Task: Change  the formatting of the data to Which is  Less than 5, In conditional formating, put the option 'Green Fill with Dark Green Text. . 'add another formatting option Format As Table, insert the option Orange Table style Medium 3 In the sheet   Synergy Sales templetes   book
Action: Mouse moved to (283, 131)
Screenshot: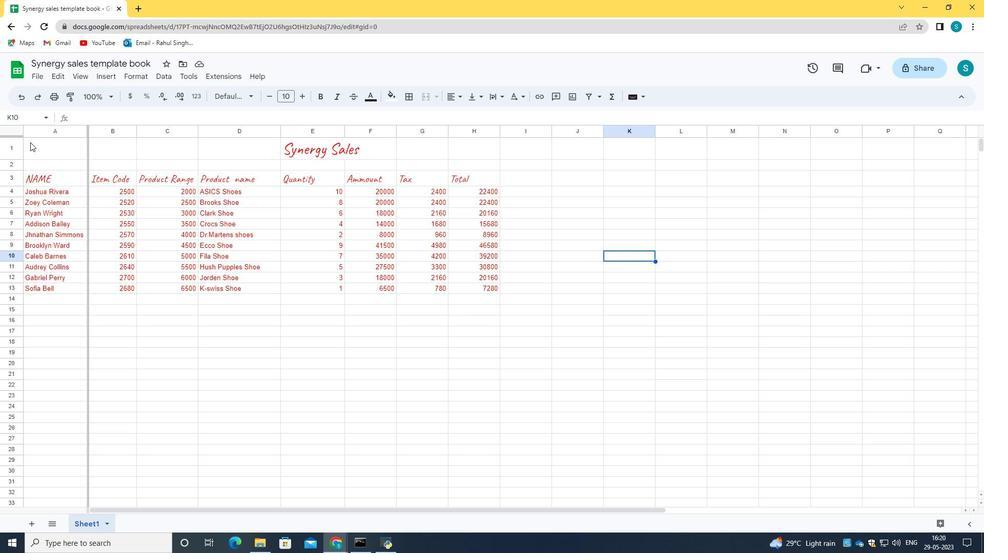 
Action: Mouse pressed left at (283, 131)
Screenshot: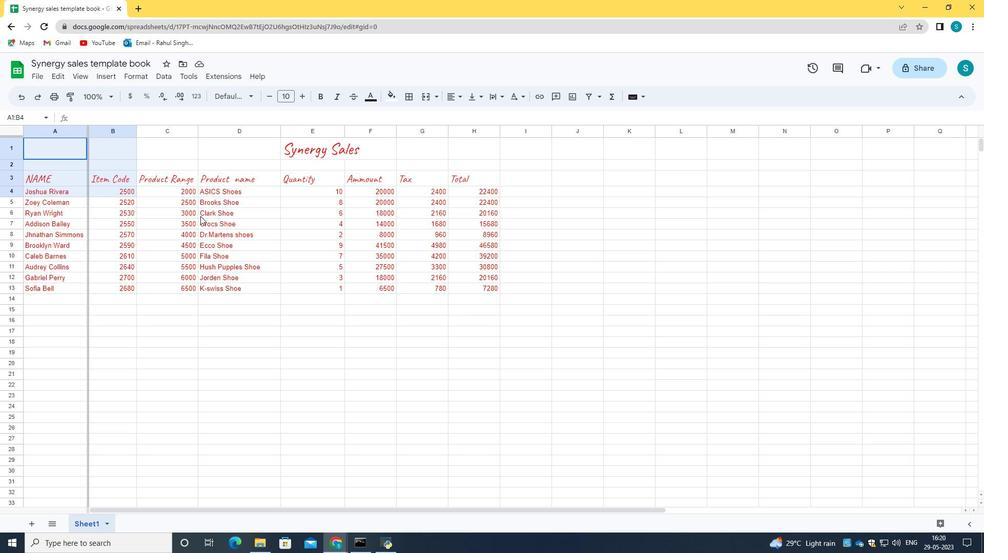 
Action: Mouse moved to (409, 151)
Screenshot: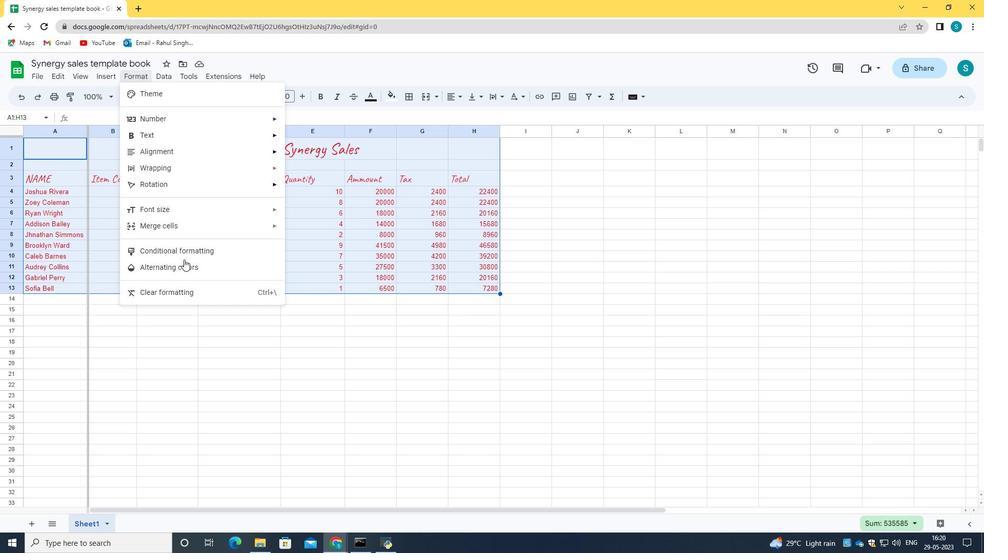 
Action: Mouse pressed left at (409, 151)
Screenshot: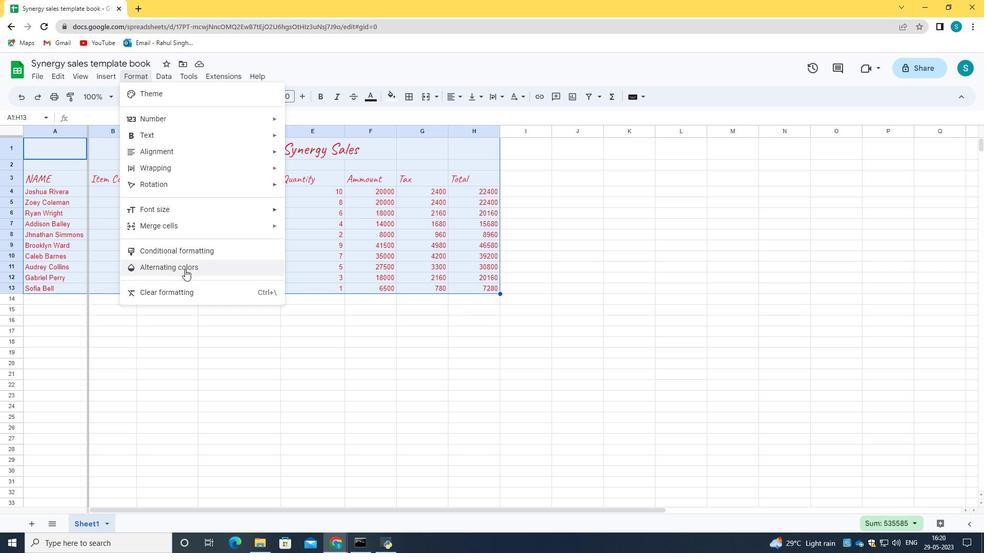 
Action: Mouse moved to (448, 153)
Screenshot: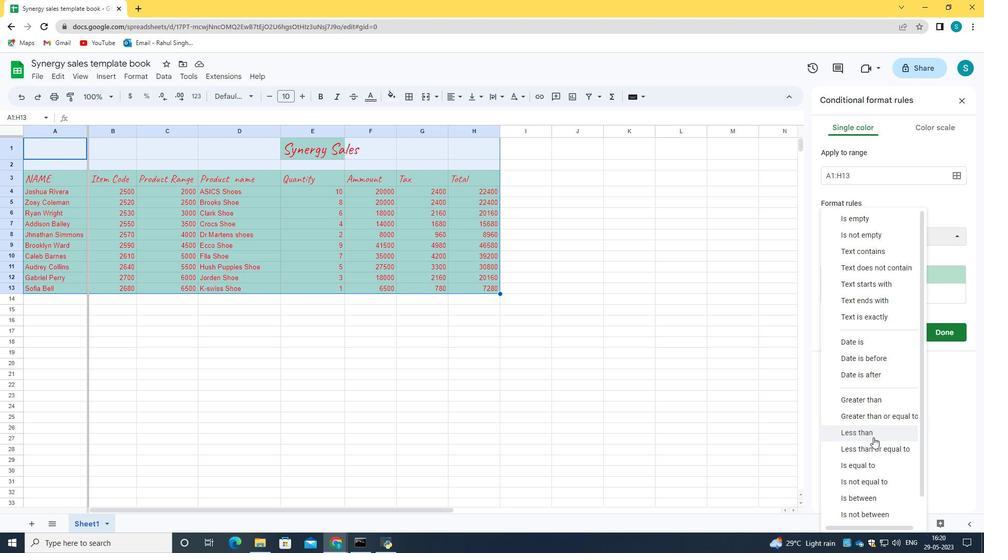 
Action: Mouse pressed left at (448, 153)
Screenshot: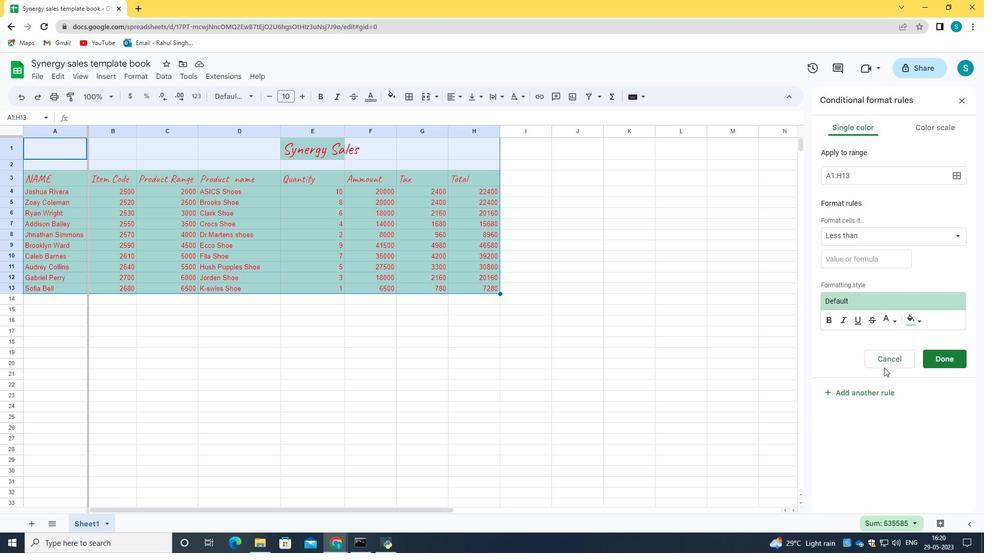 
Action: Mouse moved to (405, 157)
Screenshot: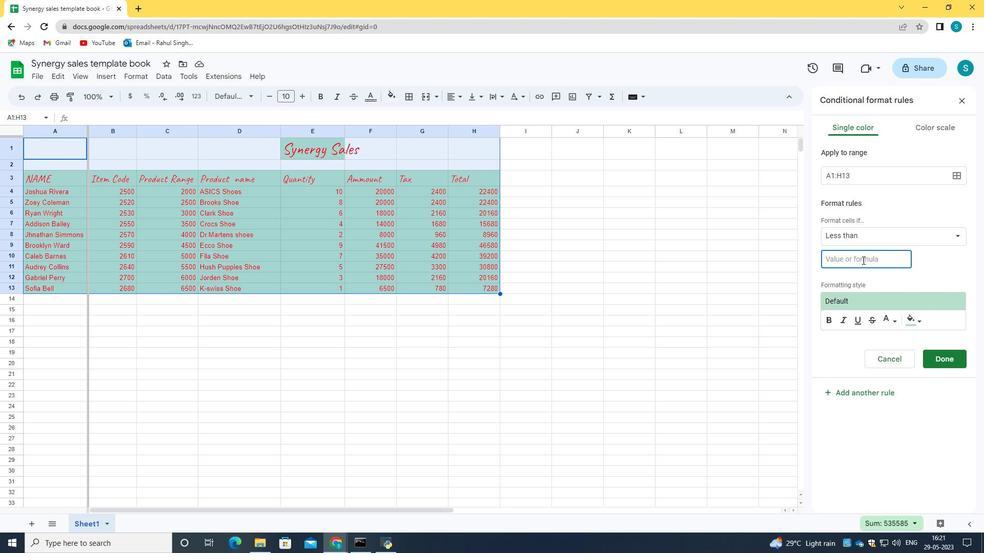 
Action: Mouse pressed left at (405, 157)
Screenshot: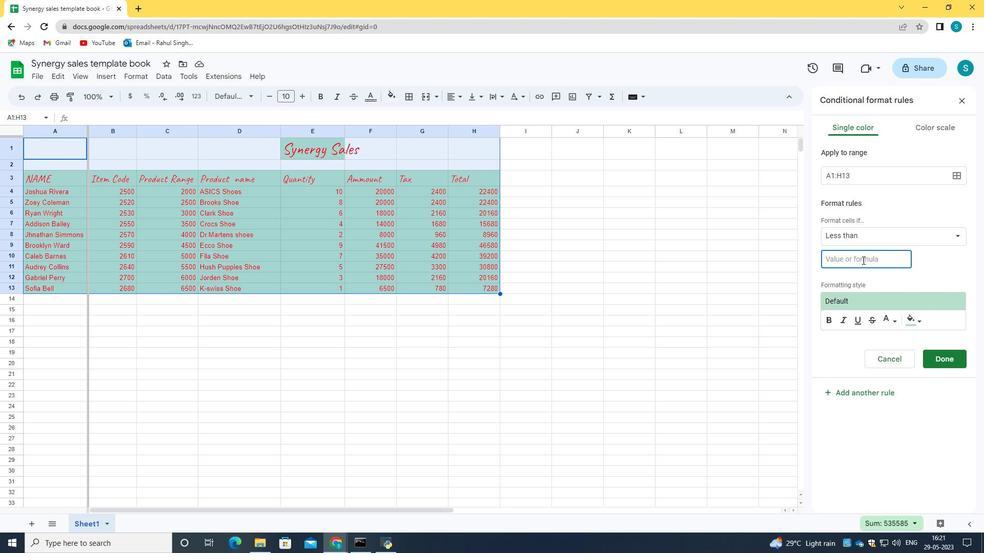 
Action: Mouse moved to (41, 95)
Screenshot: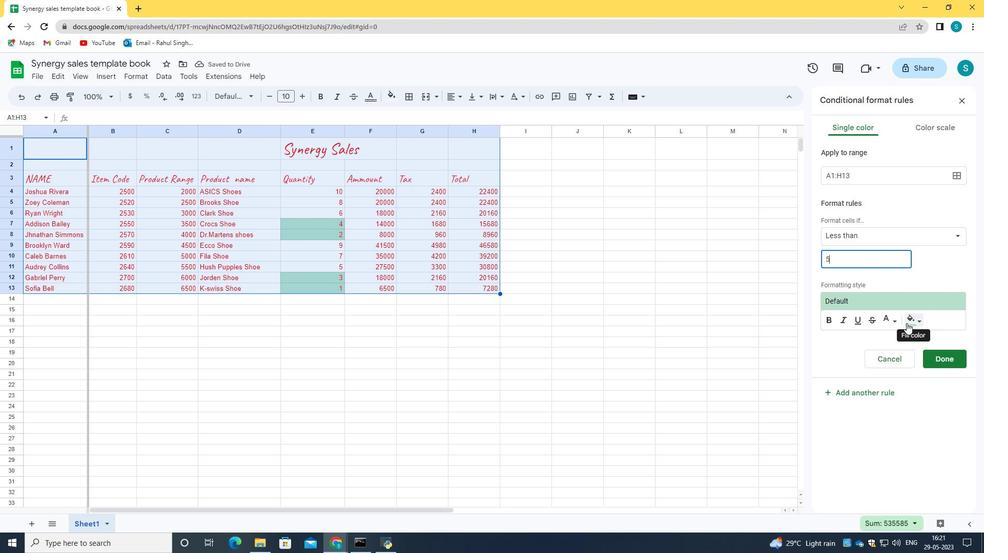 
Action: Mouse pressed left at (41, 95)
Screenshot: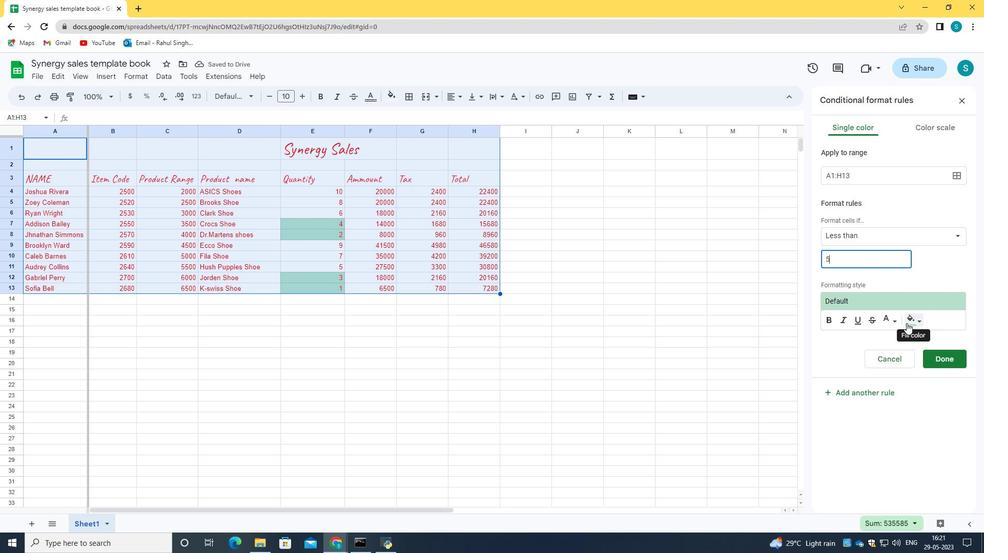 
Action: Mouse pressed left at (41, 95)
Screenshot: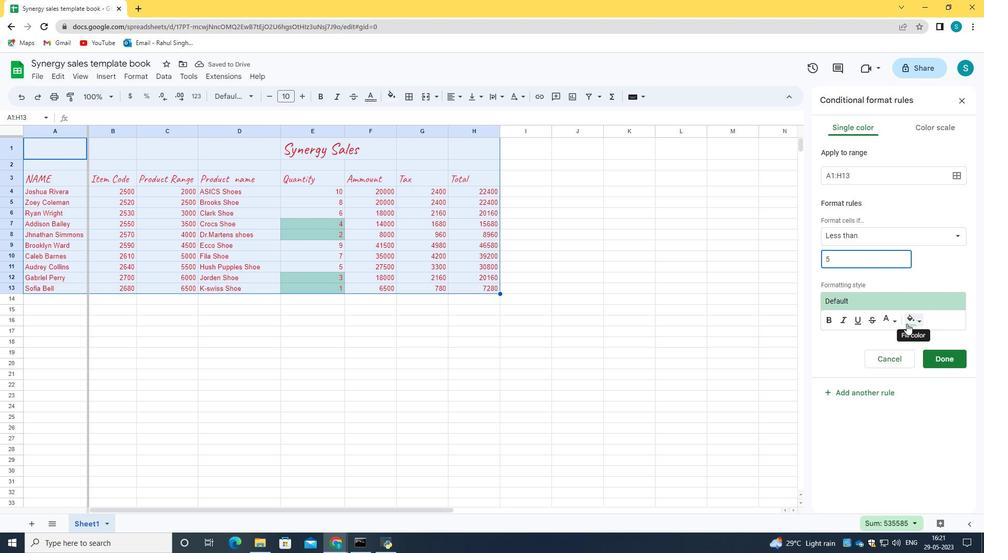 
Action: Mouse pressed left at (41, 95)
Screenshot: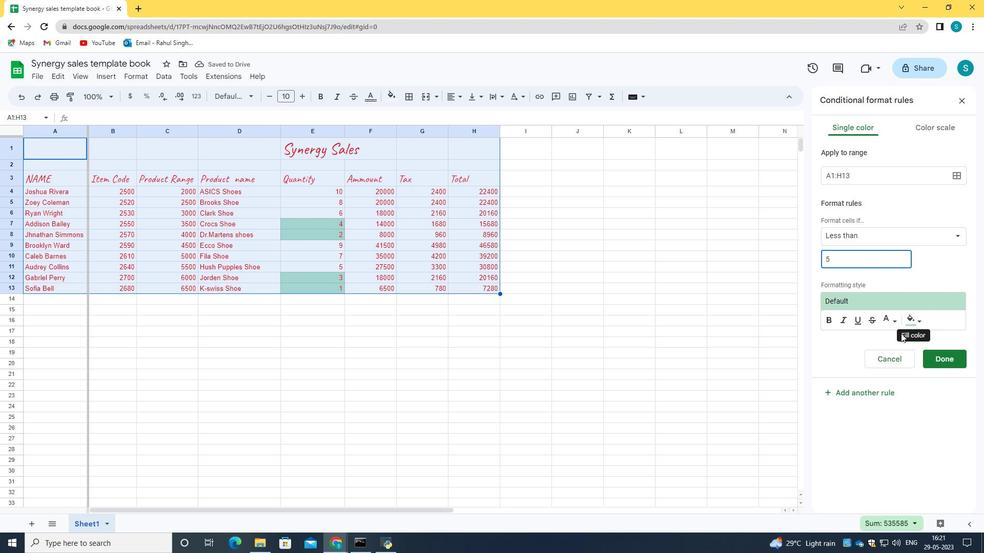 
Action: Mouse pressed left at (41, 95)
Screenshot: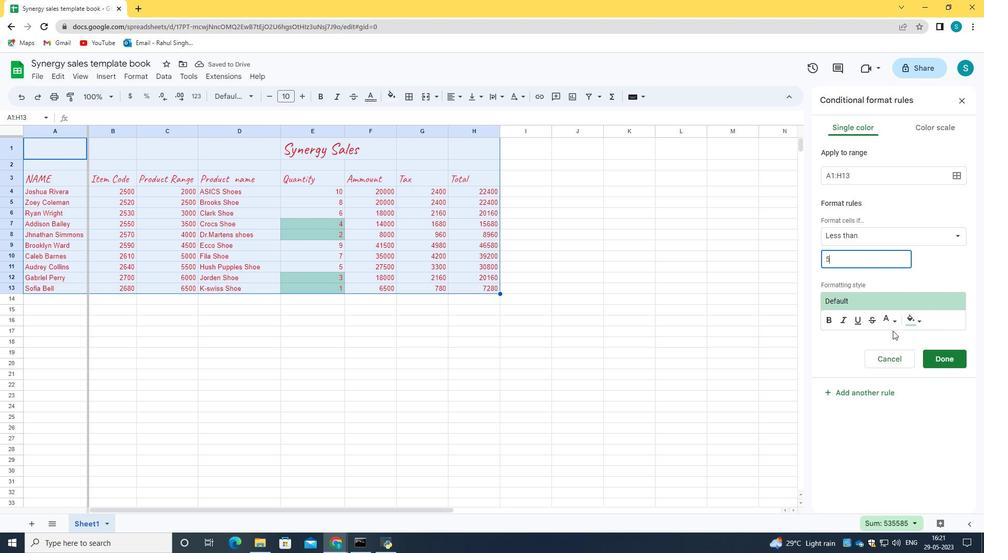 
Action: Mouse pressed left at (41, 95)
Screenshot: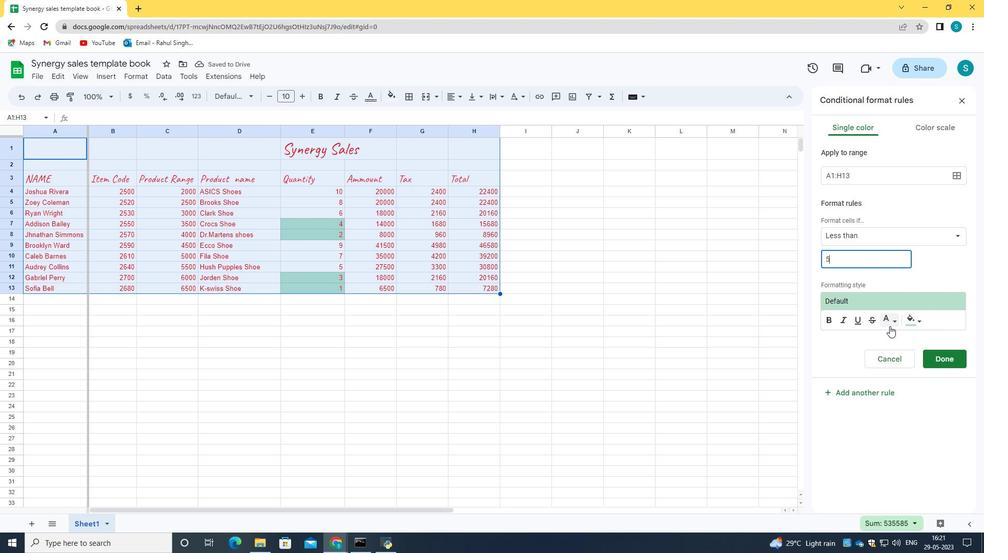 
Action: Mouse pressed left at (41, 95)
Screenshot: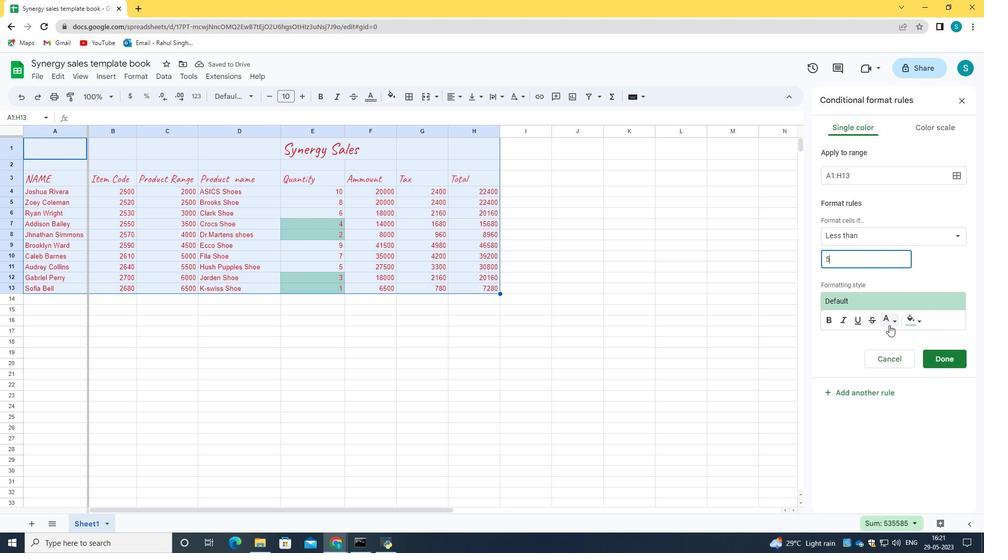 
Action: Mouse moved to (41, 96)
Screenshot: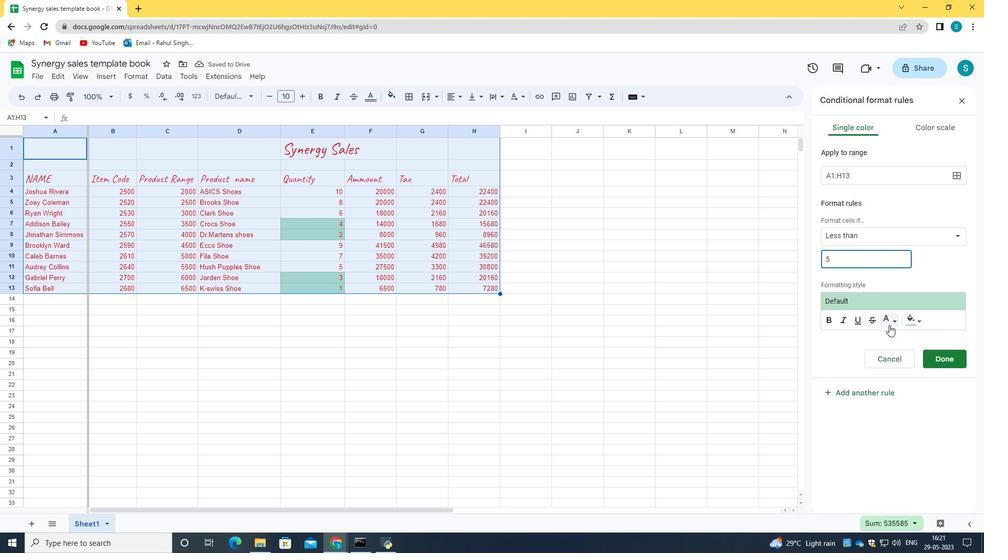 
Action: Mouse pressed left at (41, 96)
Screenshot: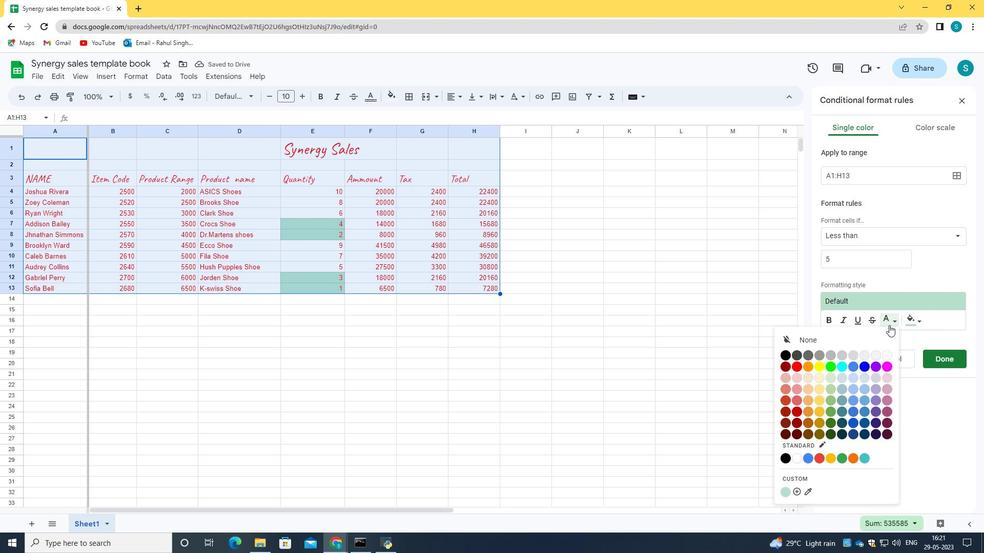 
Action: Mouse pressed left at (41, 96)
Screenshot: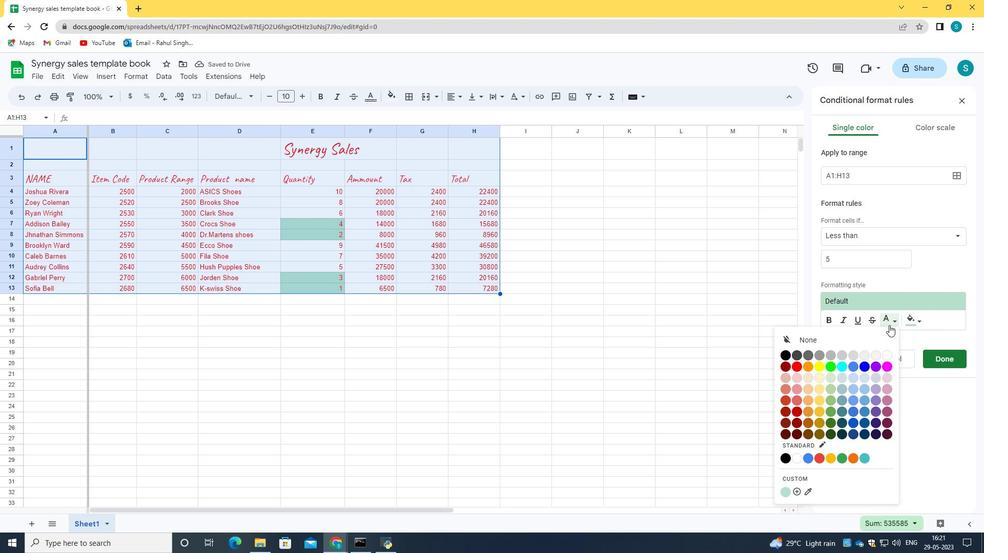 
Action: Mouse pressed left at (41, 96)
Screenshot: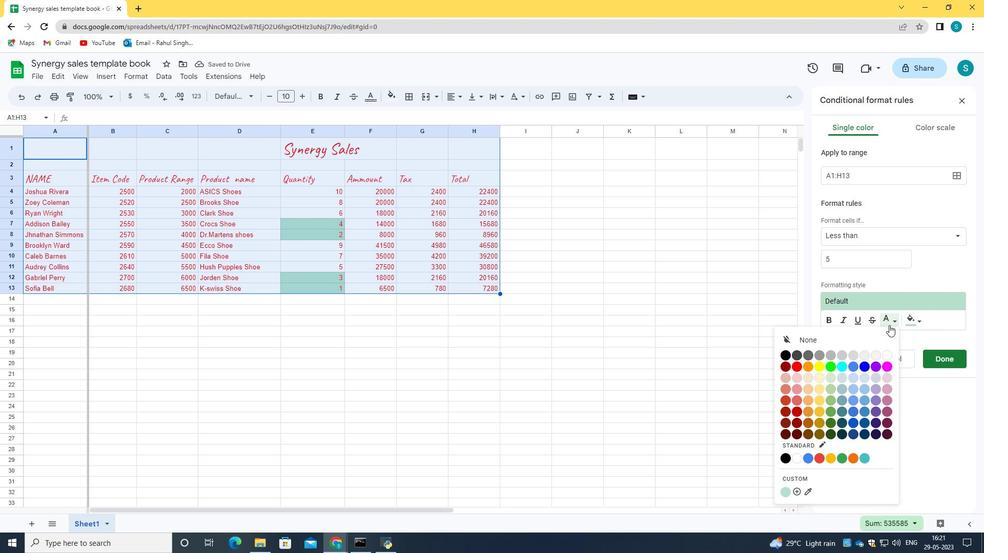
Action: Mouse moved to (41, 101)
Screenshot: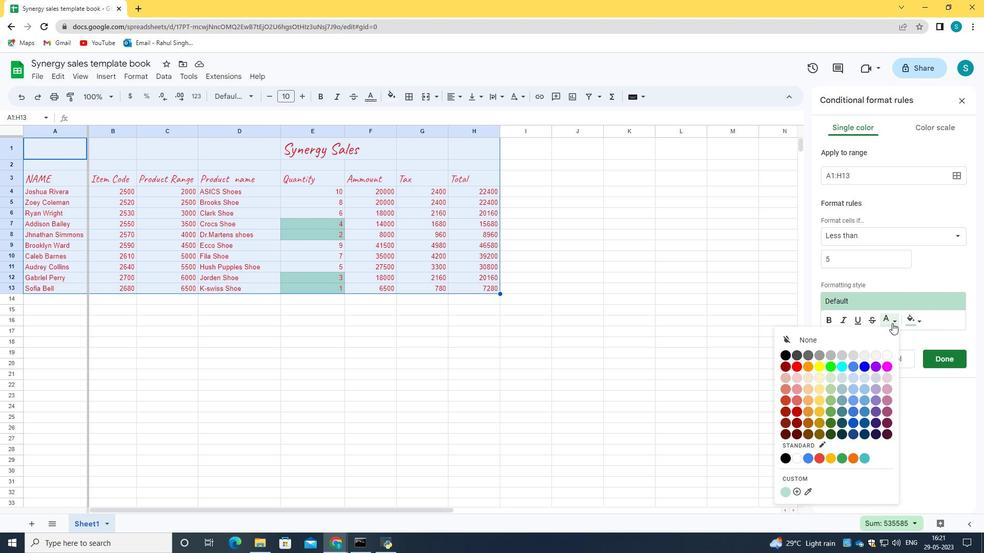 
Action: Mouse pressed left at (41, 101)
Screenshot: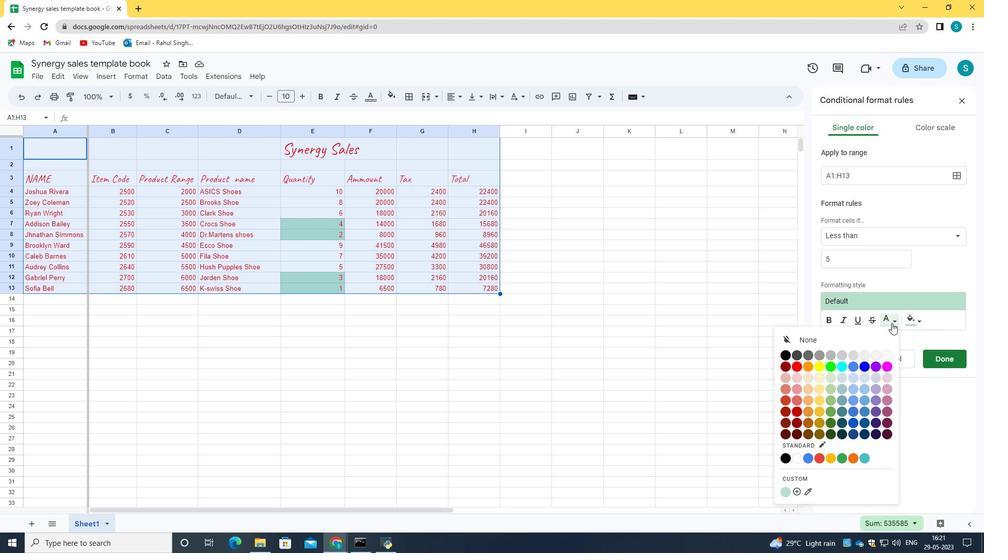 
Action: Mouse pressed left at (41, 101)
Screenshot: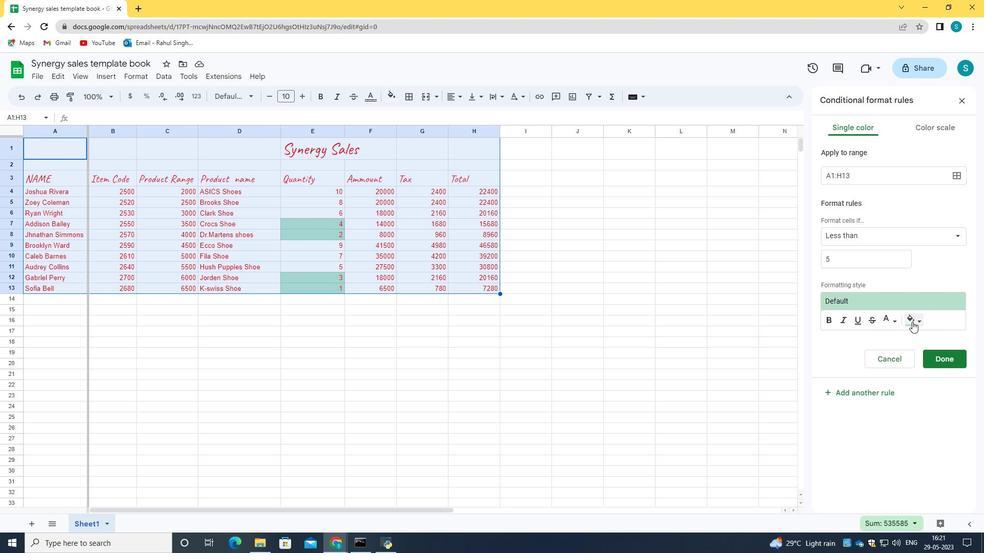 
Action: Mouse pressed left at (41, 101)
Screenshot: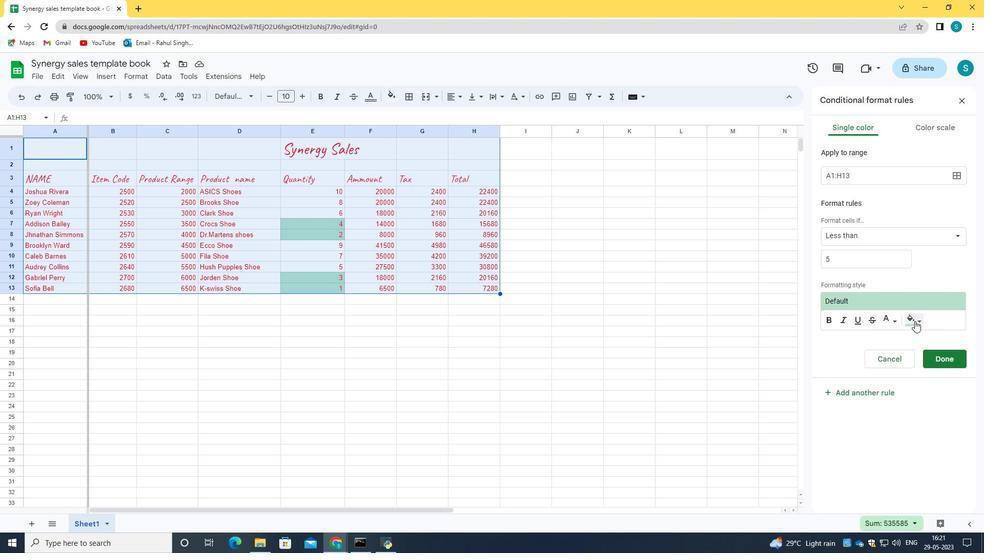 
Action: Mouse moved to (24, 98)
Screenshot: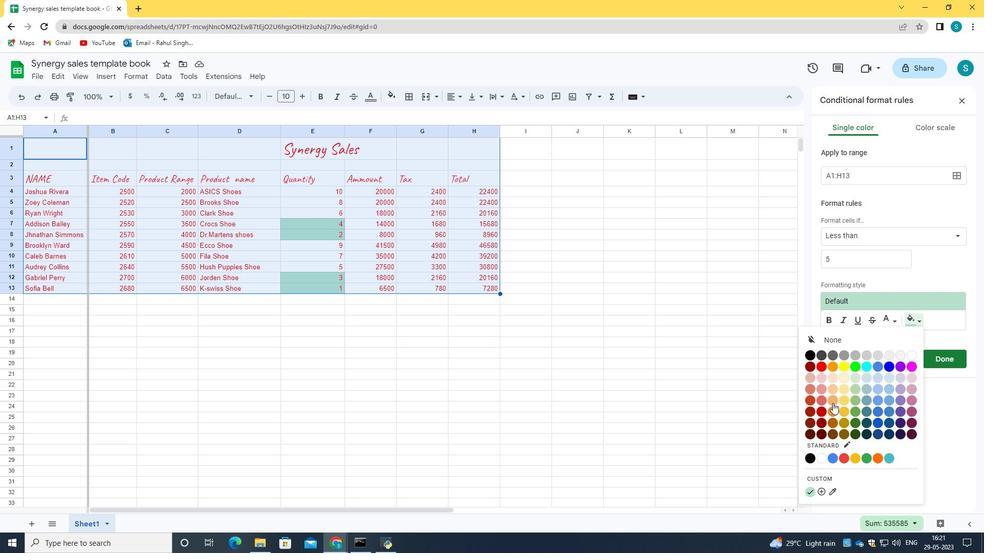 
Action: Mouse pressed left at (24, 98)
Screenshot: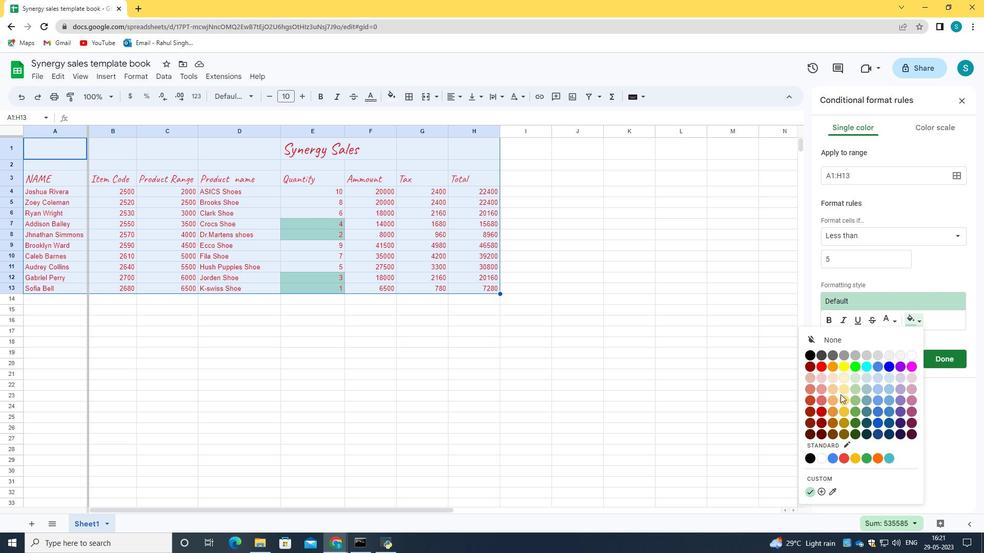 
Action: Mouse moved to (38, 97)
Screenshot: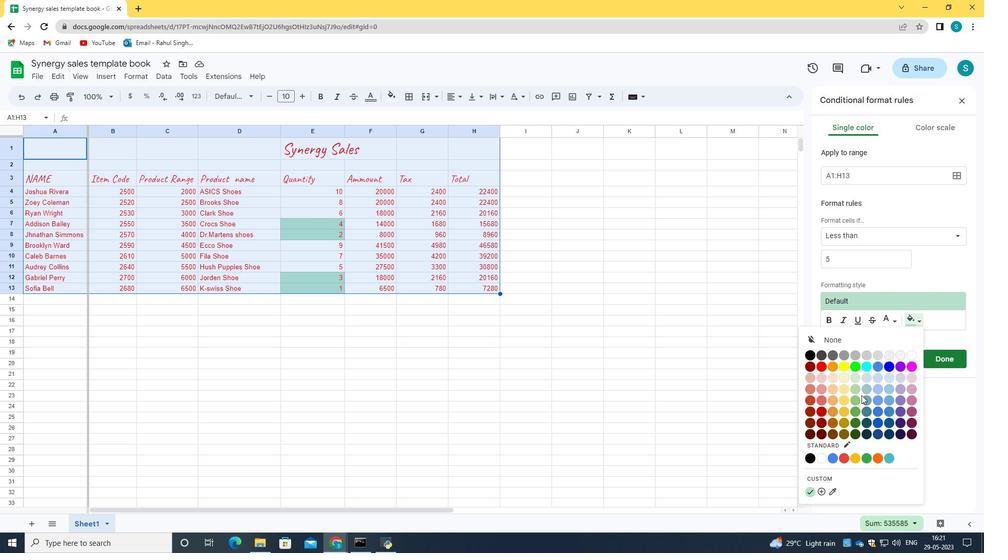 
Action: Mouse pressed left at (38, 97)
Screenshot: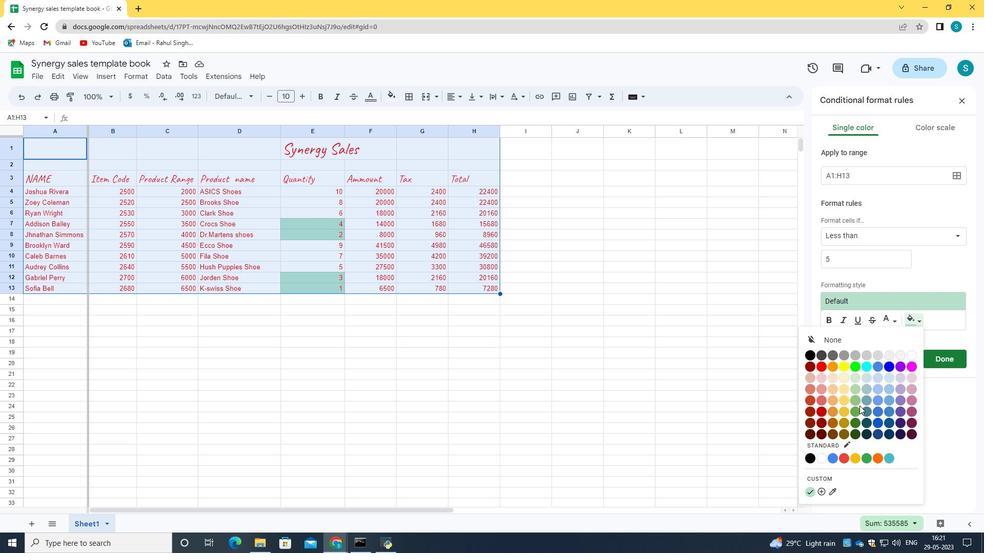 
Action: Mouse moved to (38, 97)
Screenshot: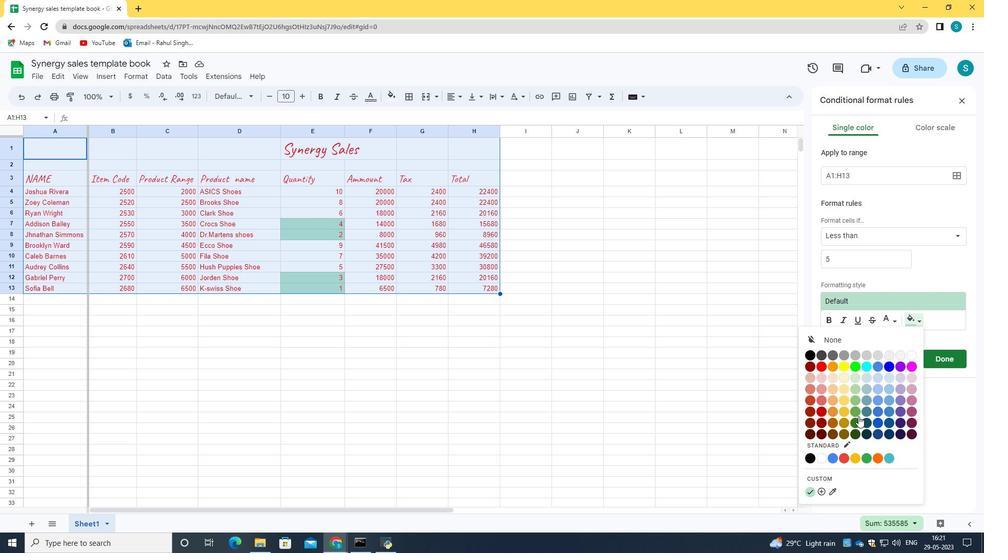 
Action: Mouse pressed left at (38, 97)
Screenshot: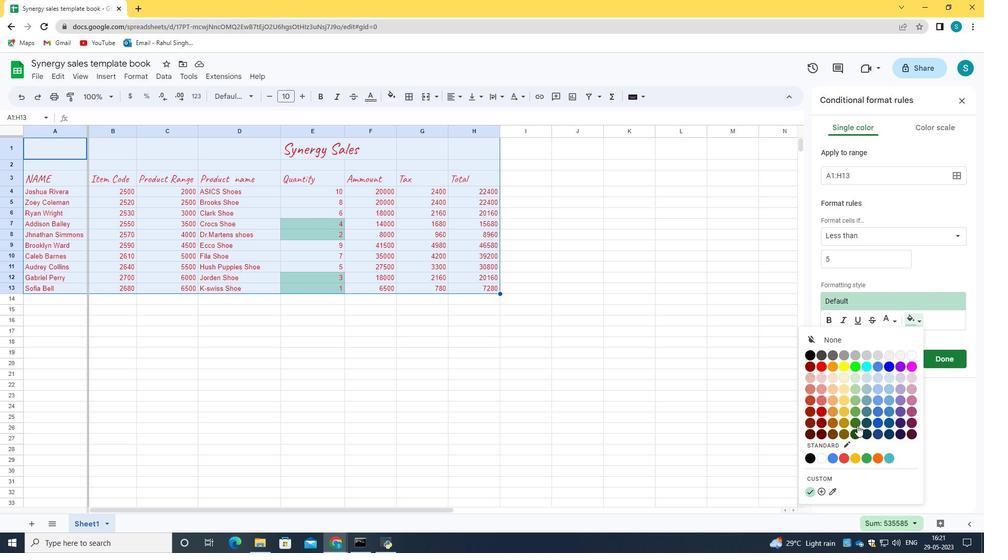 
Action: Mouse pressed left at (38, 97)
Screenshot: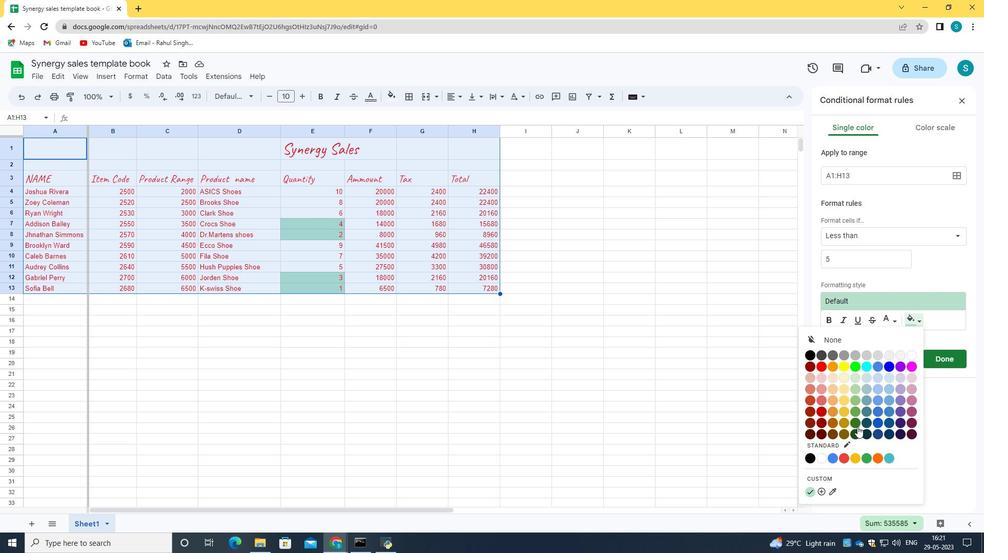 
Action: Mouse pressed left at (38, 97)
Screenshot: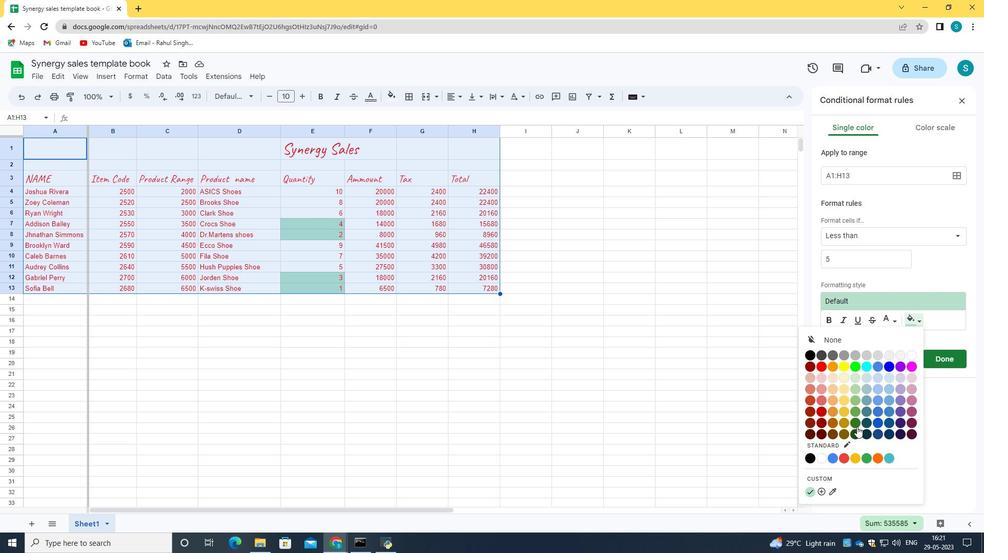 
Action: Mouse pressed left at (38, 97)
Screenshot: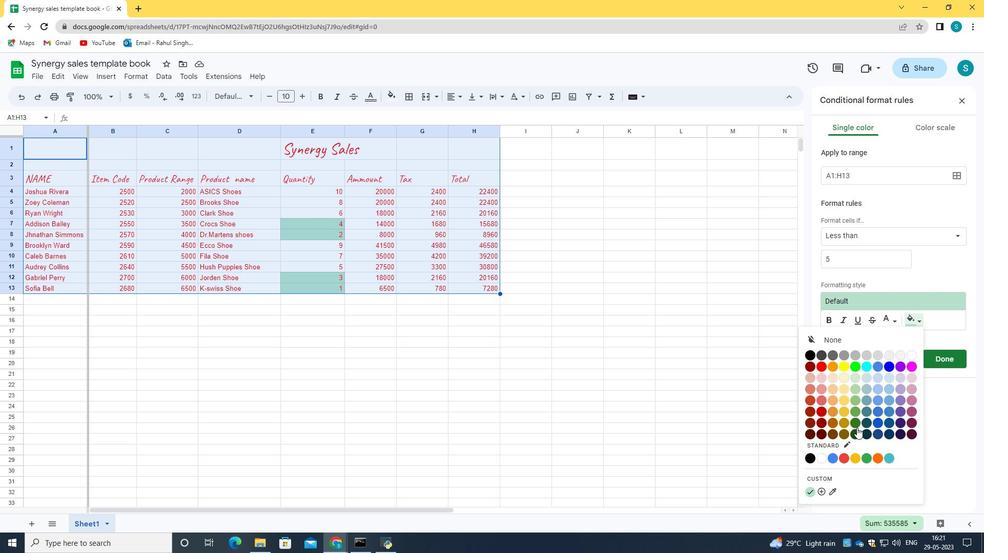 
Action: Mouse pressed left at (38, 97)
Screenshot: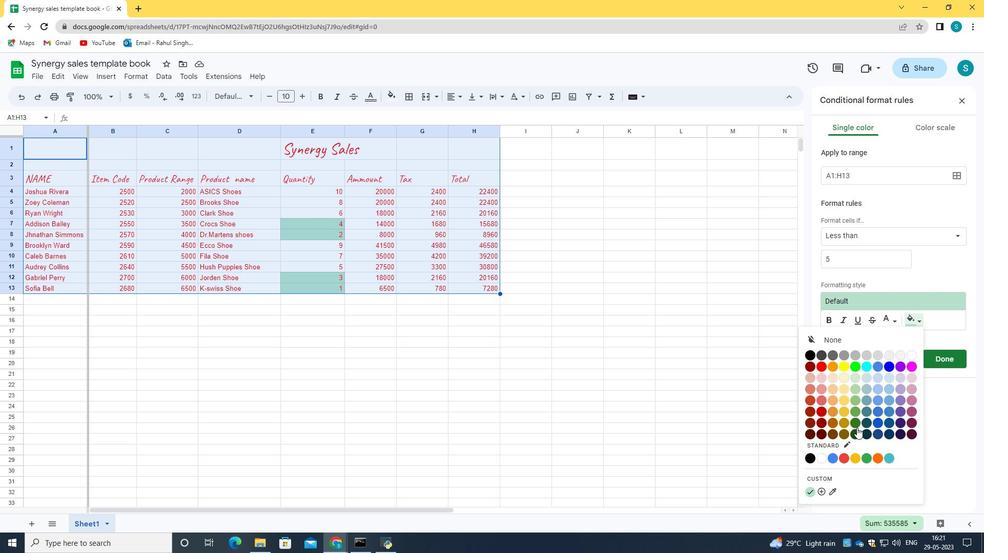 
Action: Mouse pressed left at (38, 97)
Screenshot: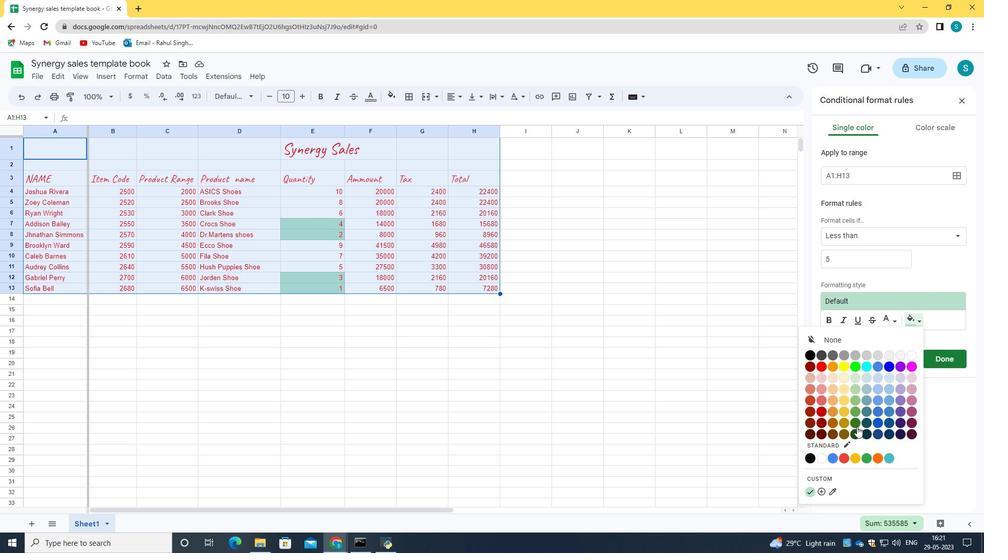 
Action: Mouse pressed left at (38, 97)
Screenshot: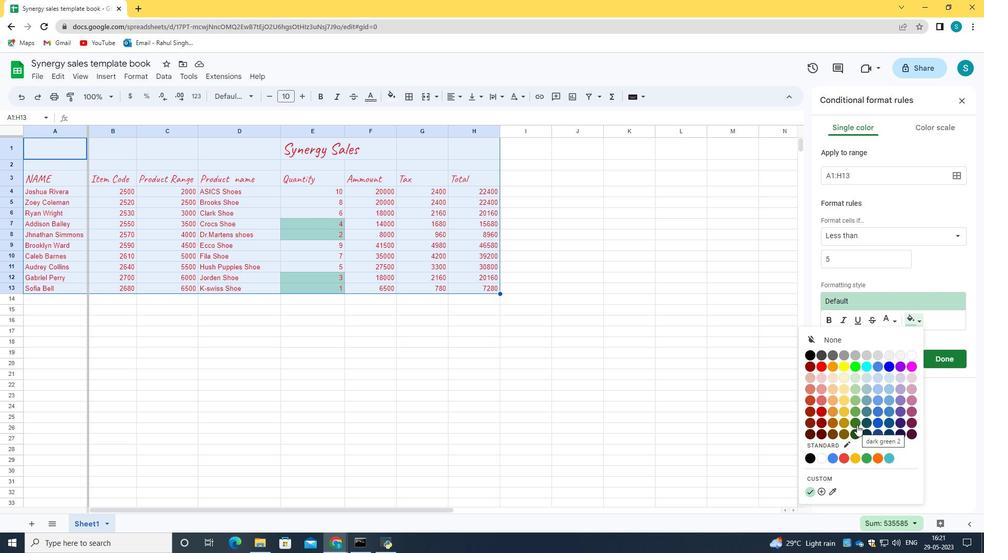 
Action: Mouse moved to (344, 211)
Screenshot: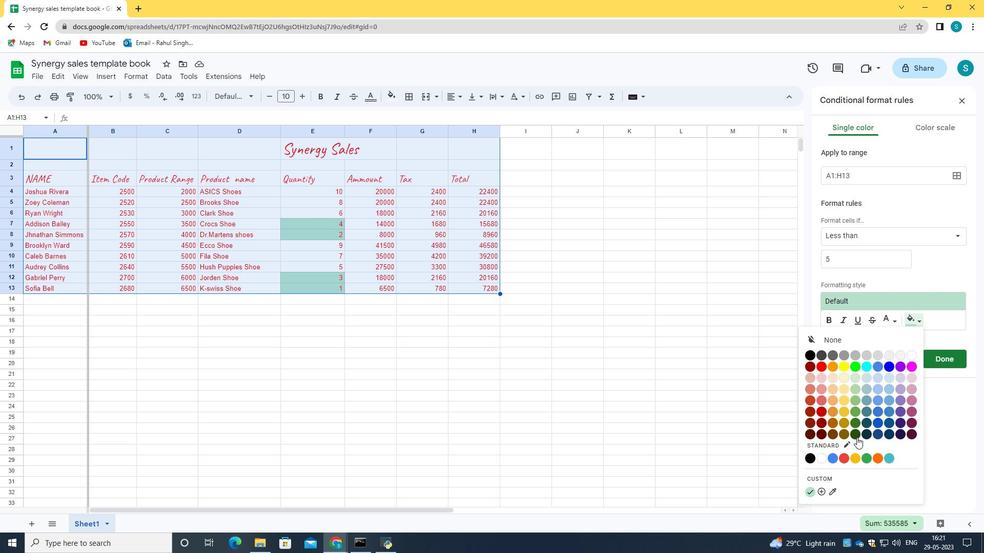 
Action: Mouse pressed left at (344, 211)
Screenshot: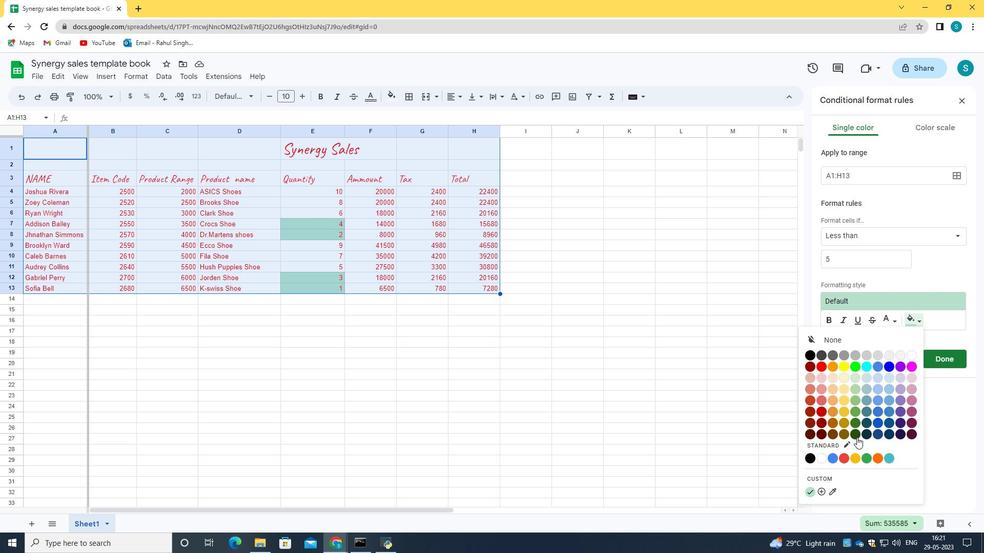 
Action: Mouse moved to (39, 100)
Screenshot: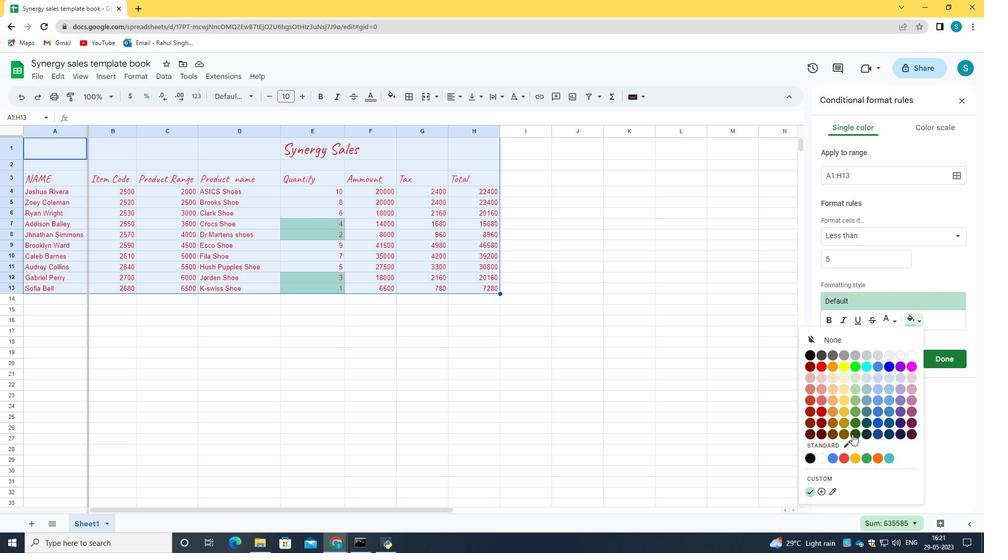 
Action: Mouse pressed left at (39, 100)
Screenshot: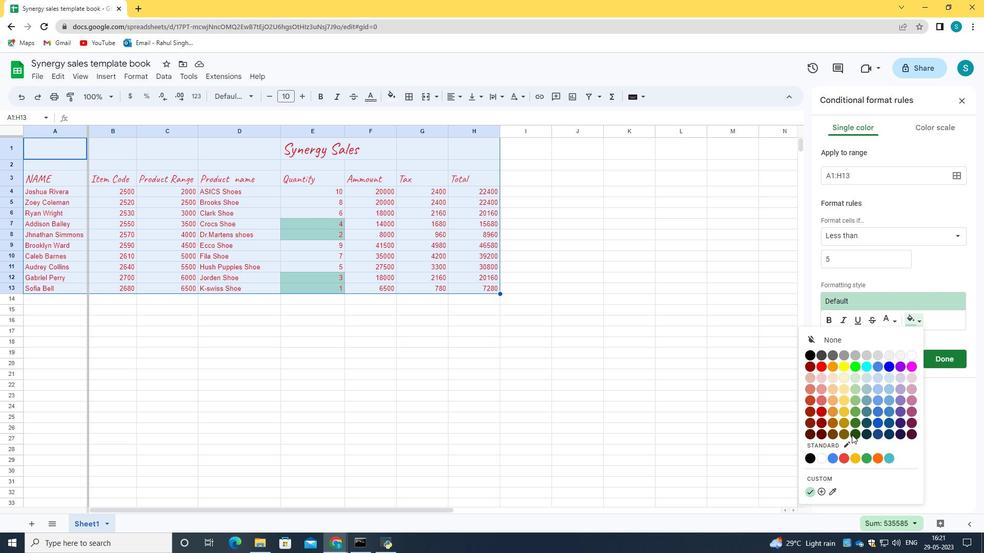 
Action: Mouse pressed left at (39, 100)
Screenshot: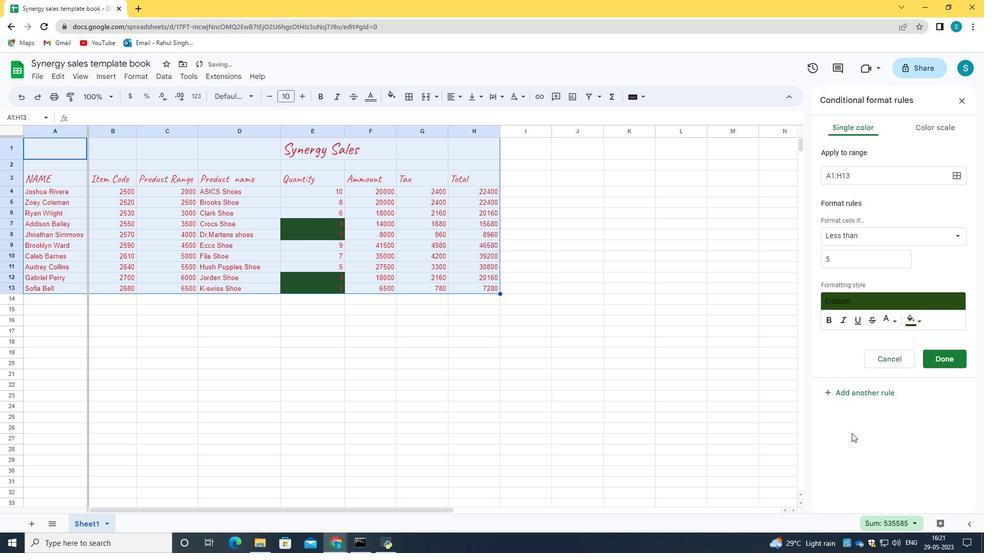 
Action: Mouse moved to (971, 6)
Screenshot: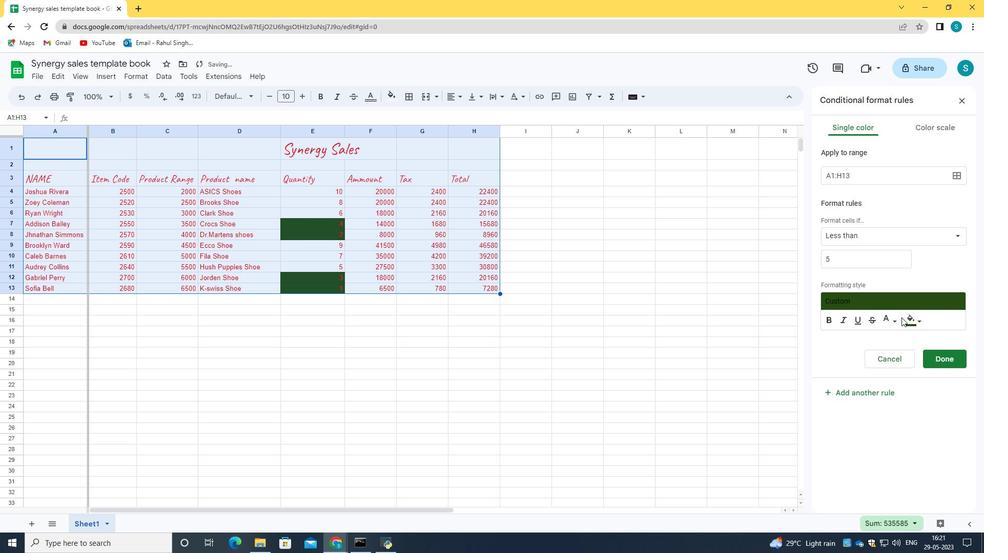 
Action: Mouse pressed left at (971, 6)
Screenshot: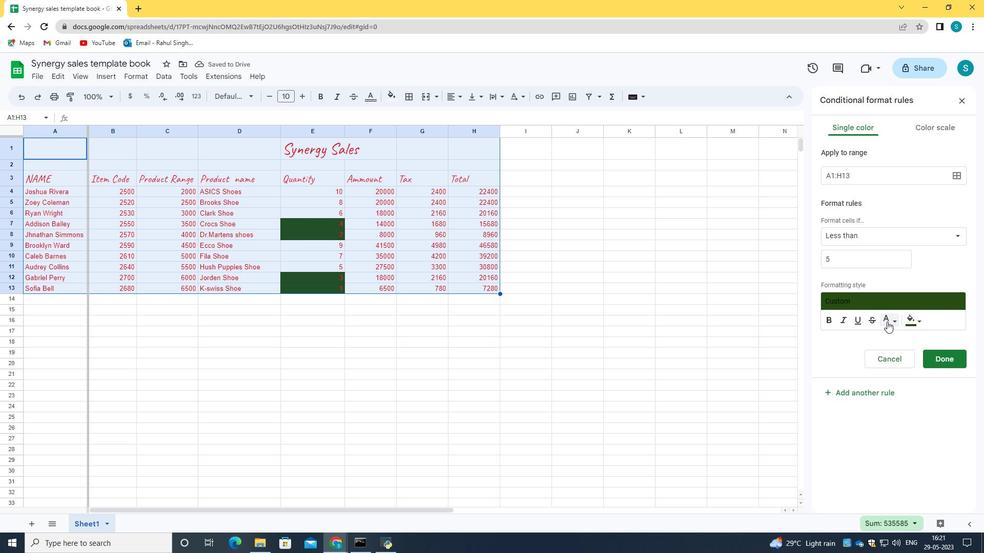 
Action: Mouse moved to (30, 145)
Screenshot: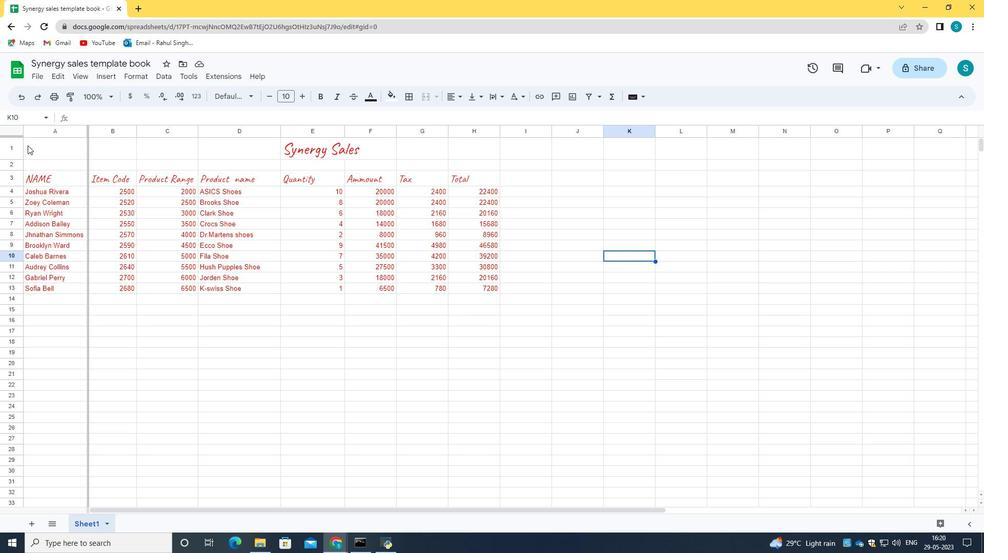 
Action: Mouse pressed left at (30, 145)
Screenshot: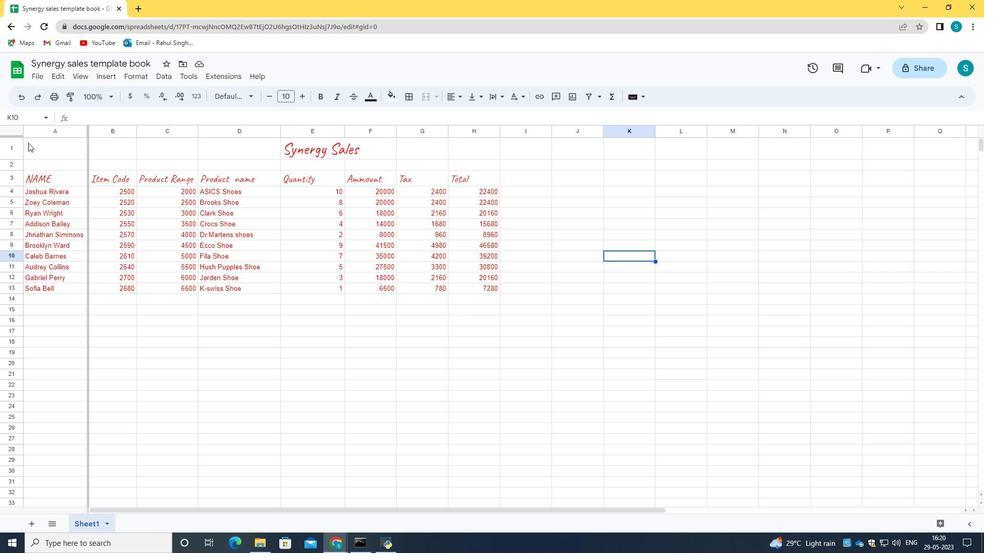 
Action: Mouse moved to (127, 75)
Screenshot: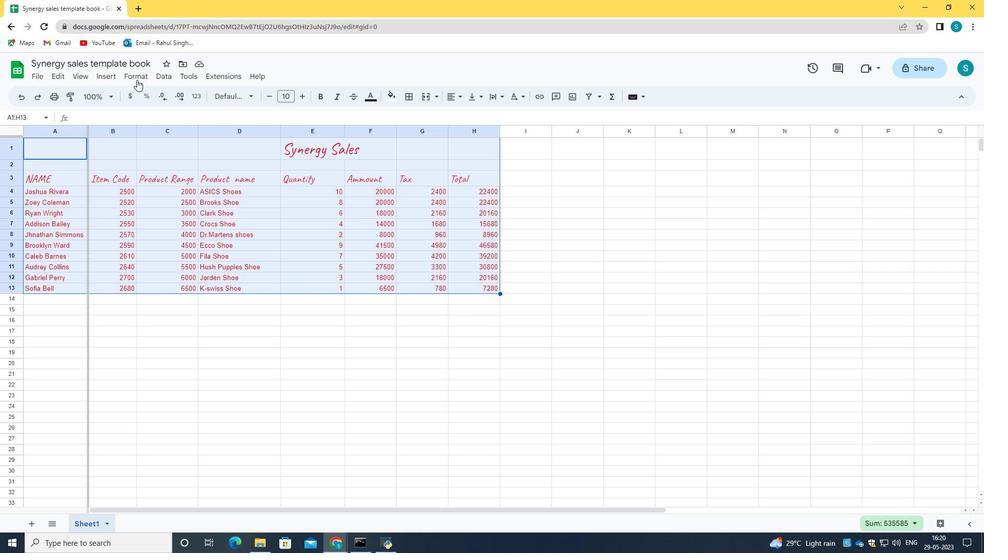 
Action: Mouse pressed left at (127, 75)
Screenshot: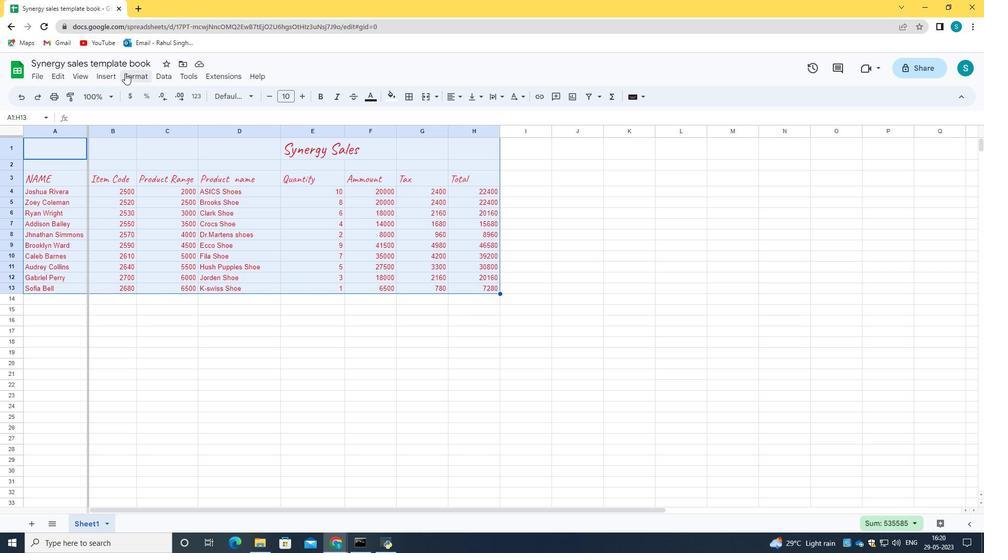 
Action: Mouse moved to (193, 252)
Screenshot: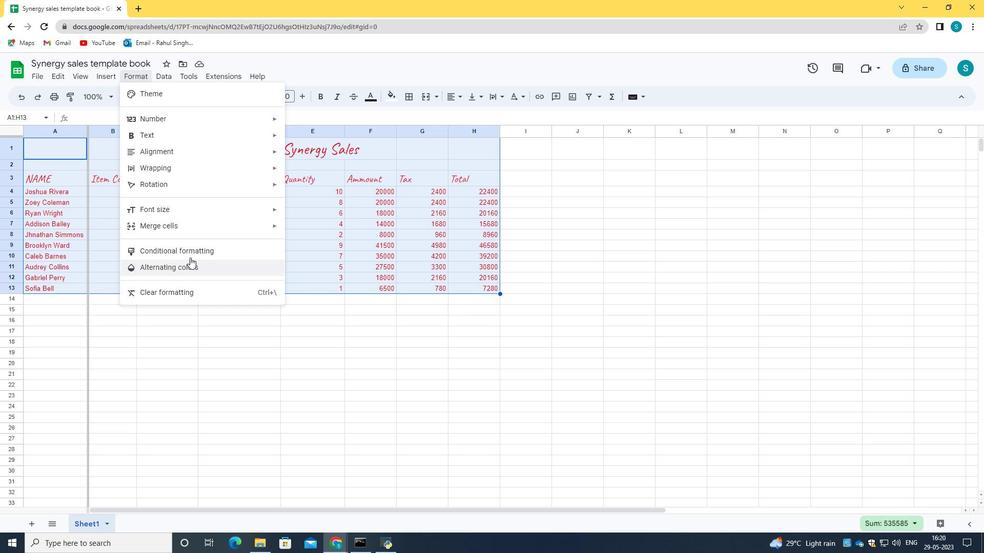 
Action: Mouse pressed left at (193, 252)
Screenshot: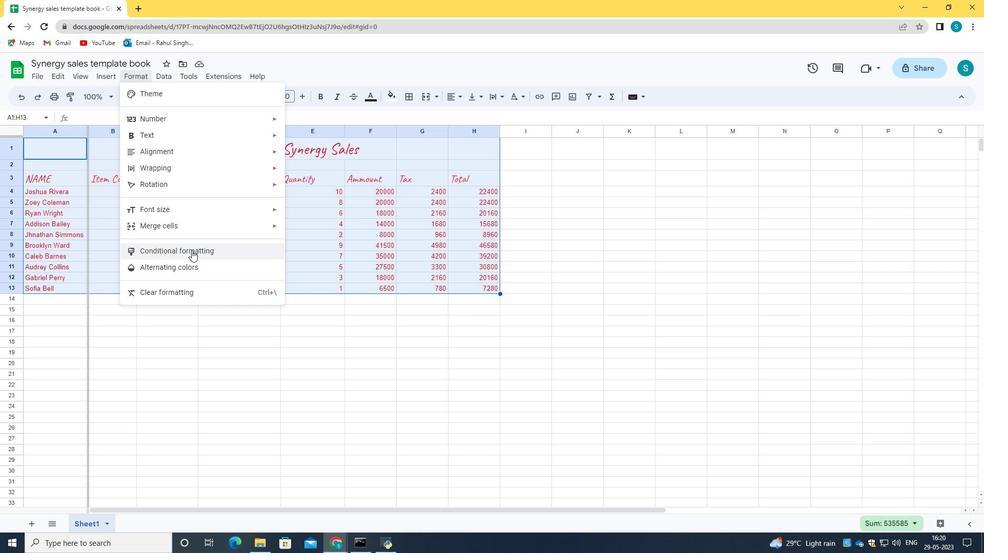 
Action: Mouse moved to (879, 242)
Screenshot: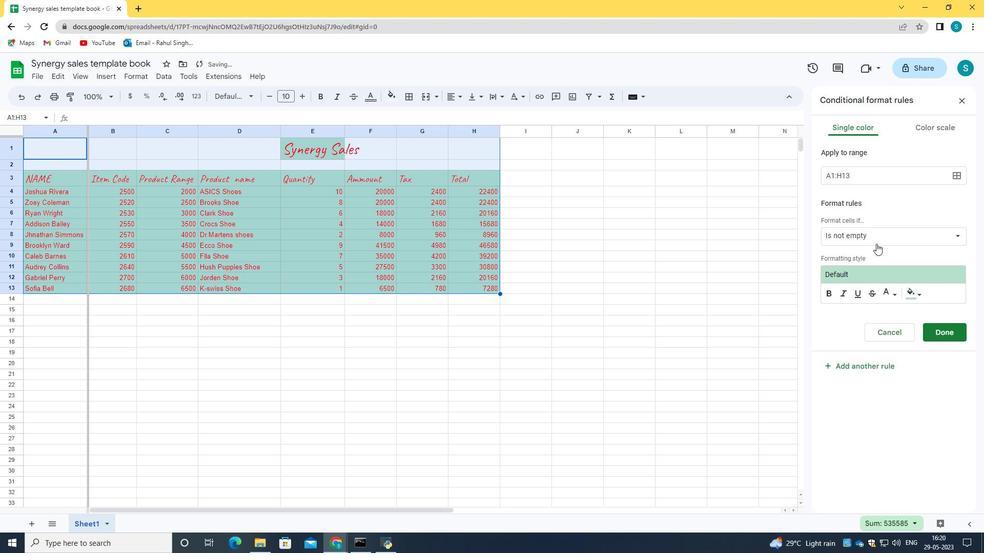 
Action: Mouse pressed left at (879, 242)
Screenshot: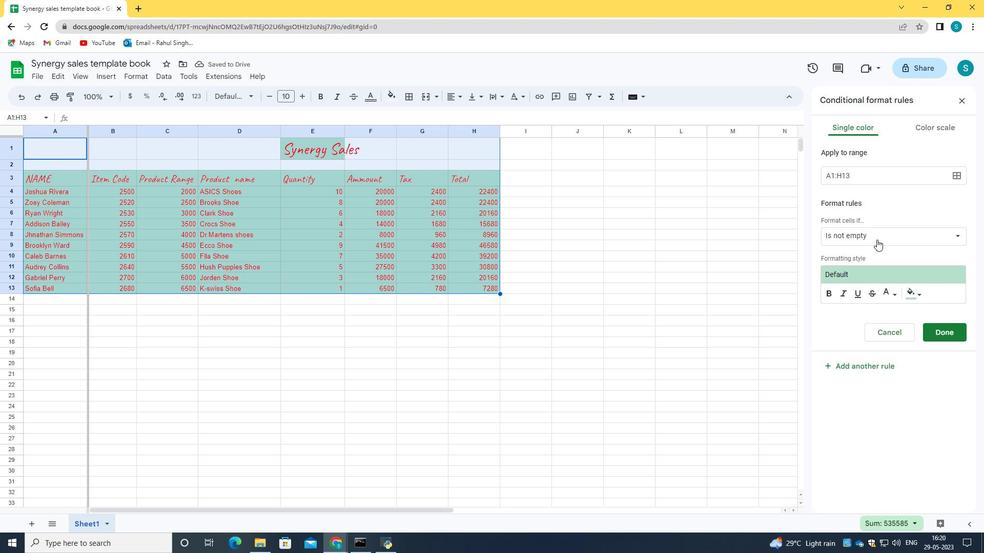 
Action: Mouse moved to (875, 440)
Screenshot: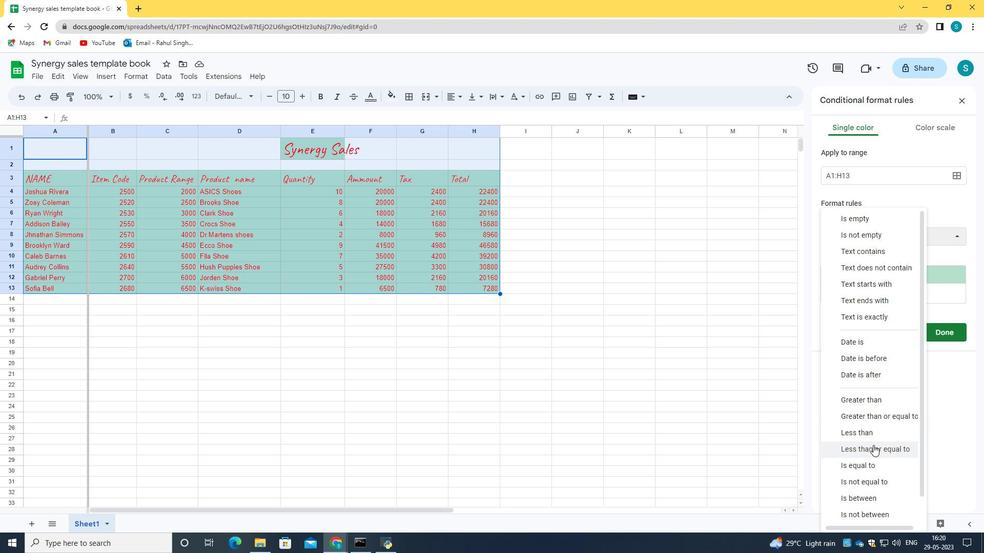 
Action: Mouse pressed left at (875, 440)
Screenshot: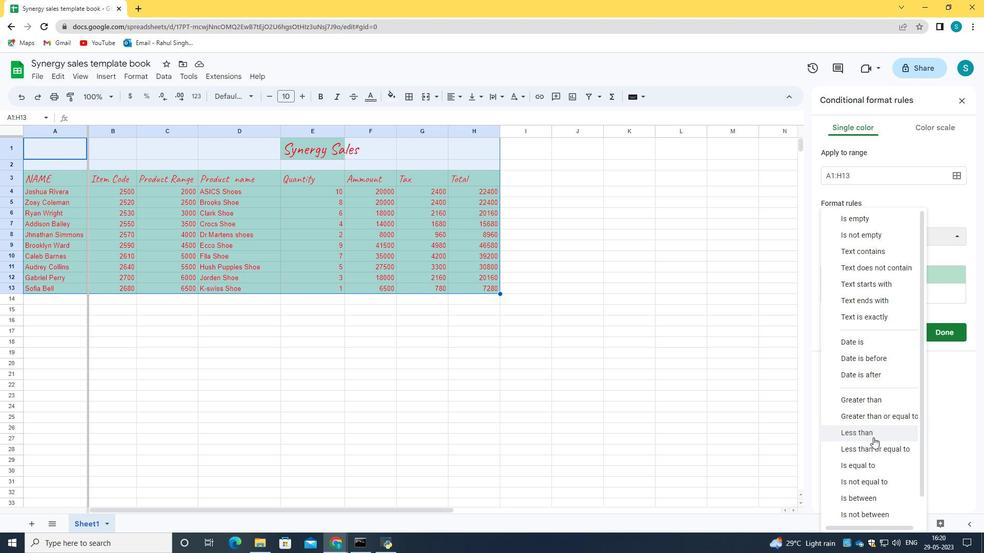 
Action: Mouse moved to (865, 262)
Screenshot: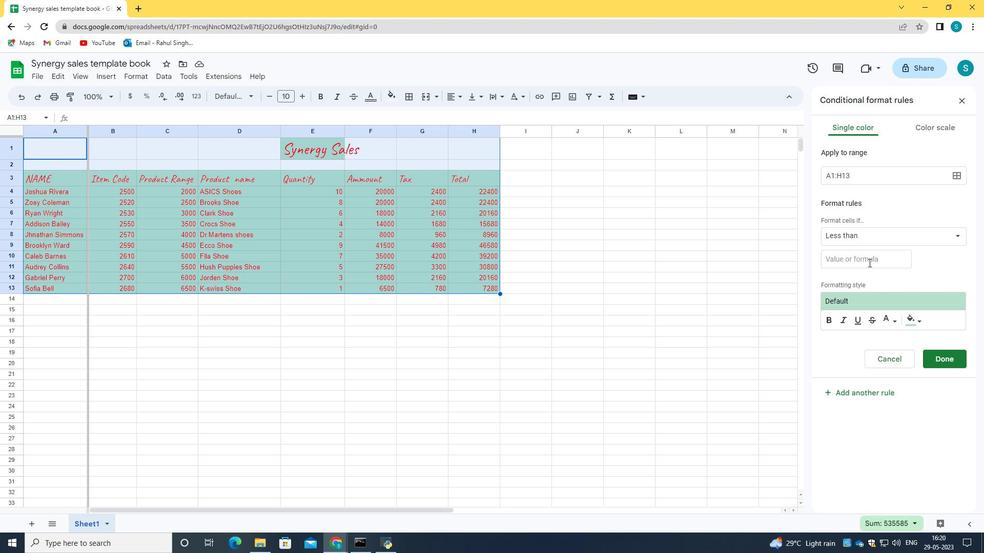 
Action: Mouse pressed left at (865, 262)
Screenshot: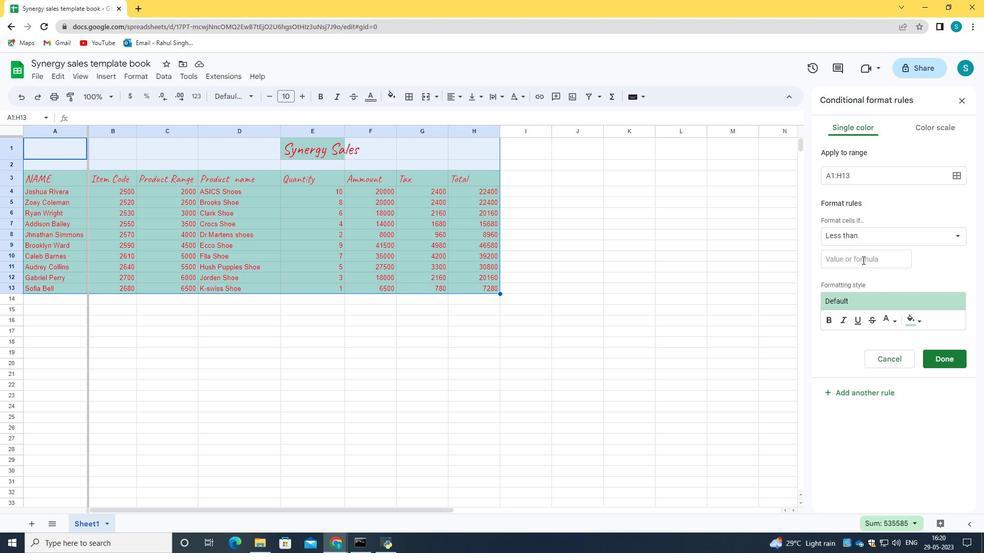 
Action: Key pressed 5
Screenshot: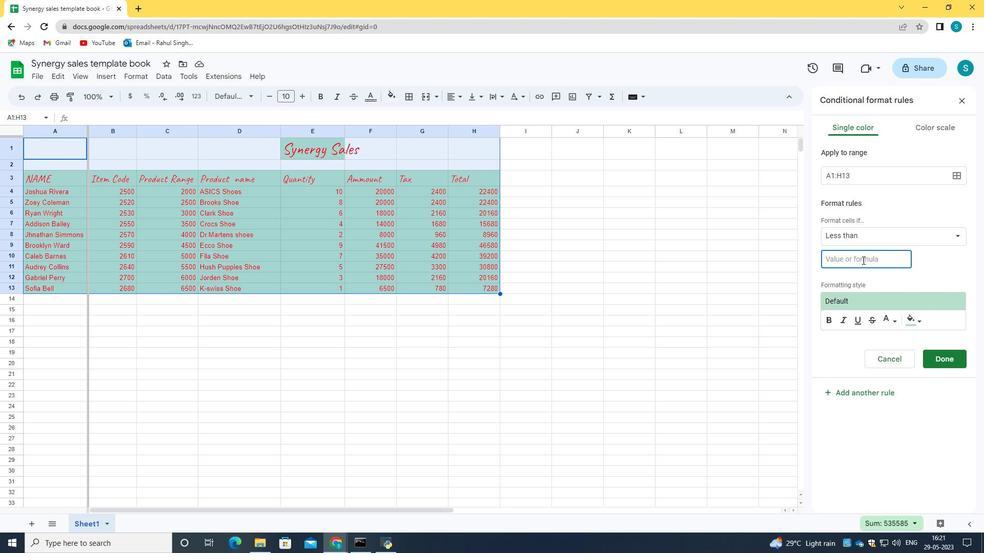 
Action: Mouse moved to (891, 327)
Screenshot: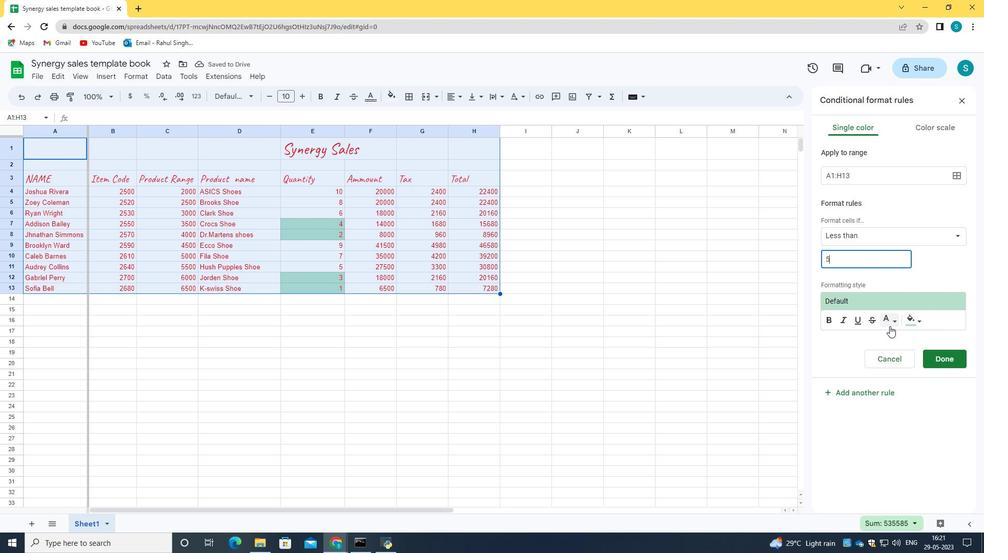 
Action: Mouse pressed left at (891, 327)
Screenshot: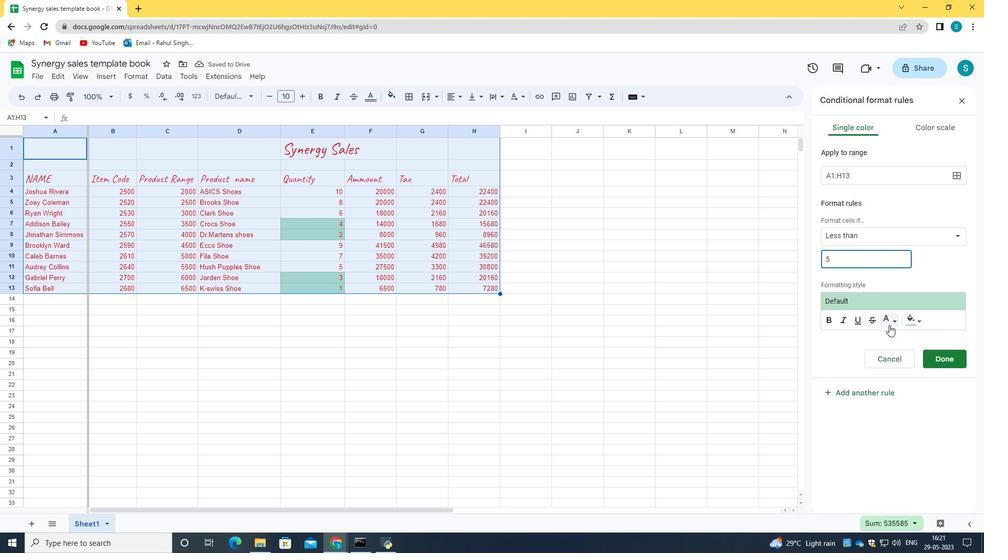 
Action: Mouse moved to (894, 325)
Screenshot: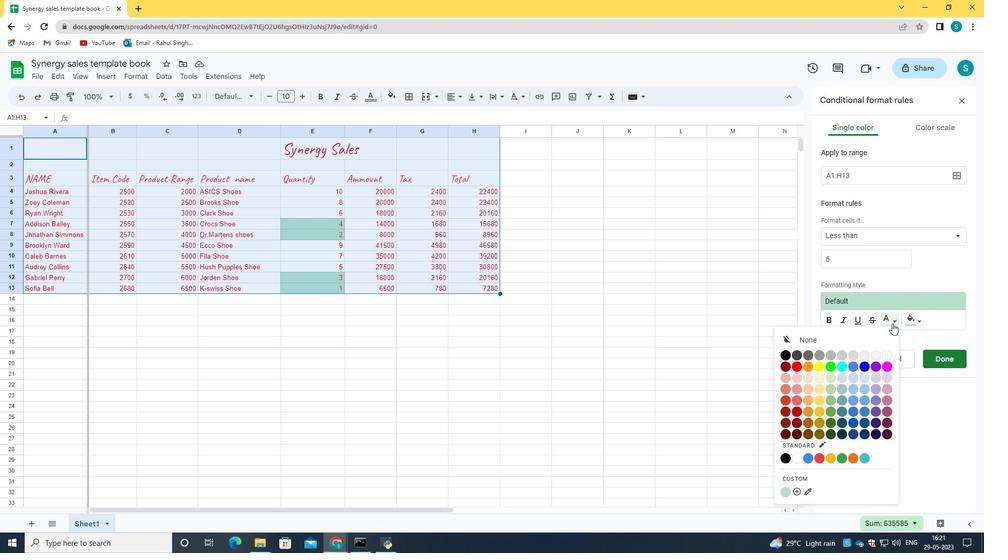 
Action: Mouse pressed left at (894, 325)
Screenshot: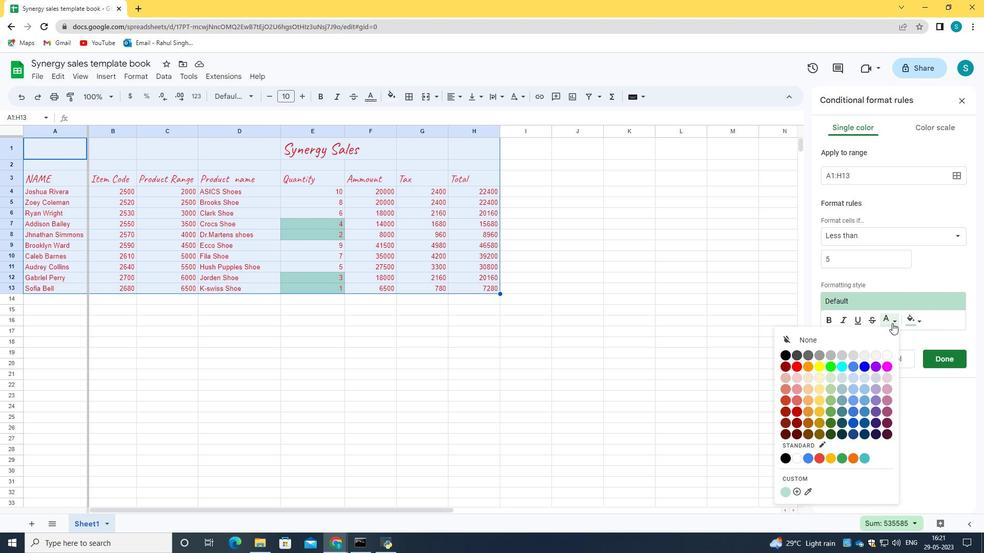 
Action: Mouse moved to (917, 323)
Screenshot: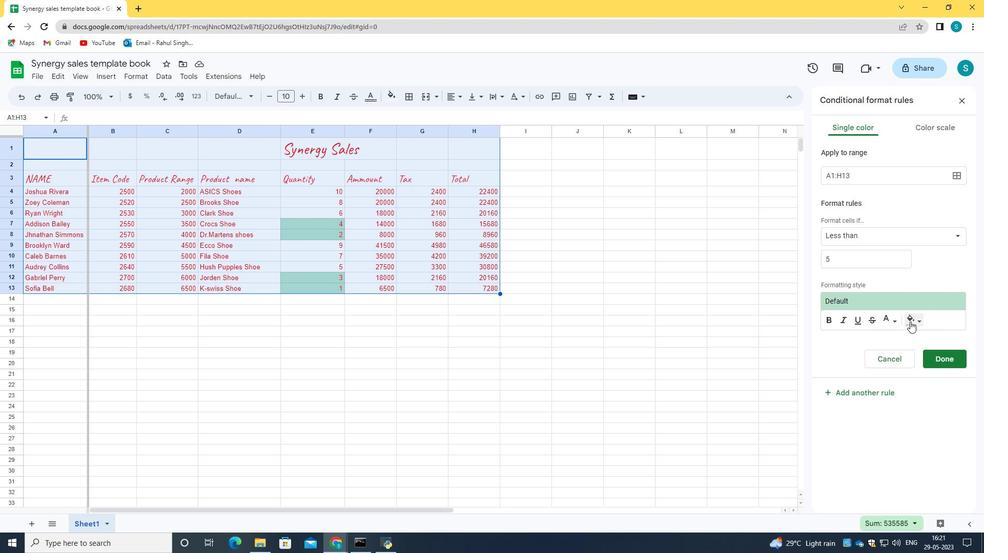 
Action: Mouse pressed left at (917, 323)
Screenshot: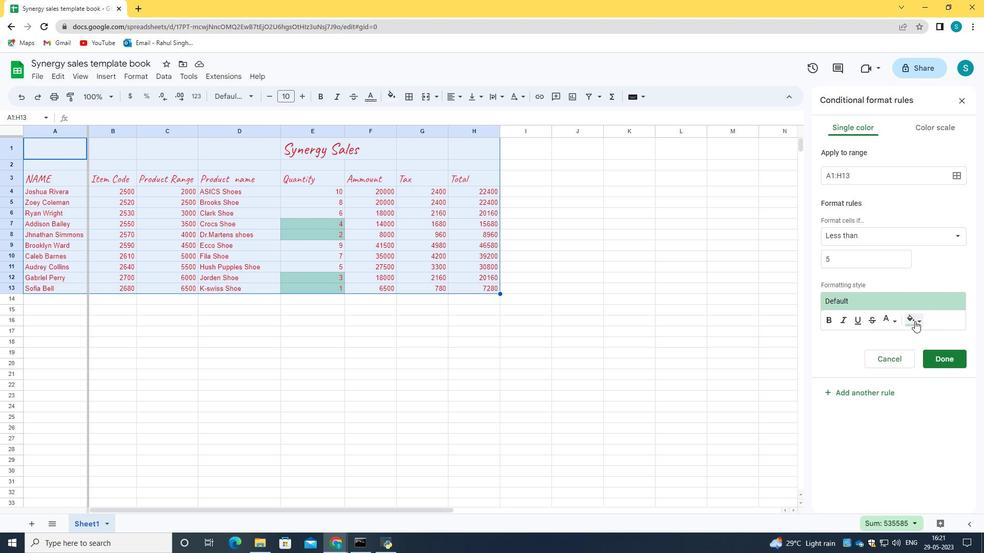 
Action: Mouse moved to (854, 436)
Screenshot: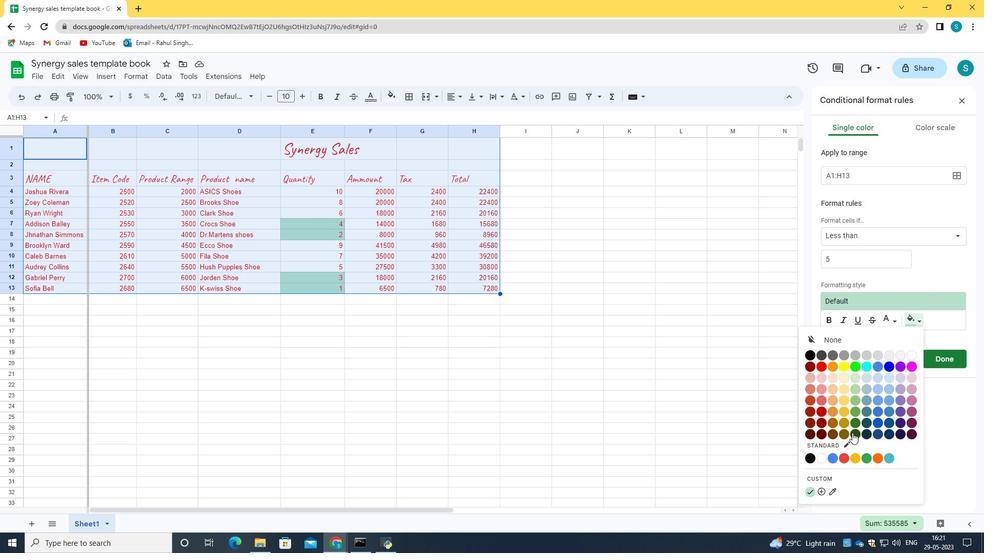 
Action: Mouse pressed left at (854, 436)
Screenshot: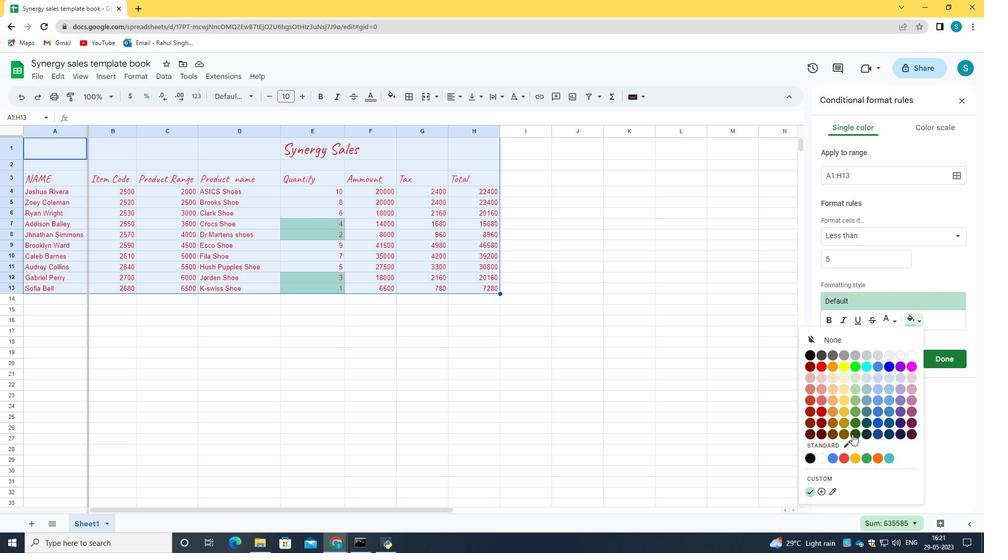 
Action: Mouse moved to (888, 323)
Screenshot: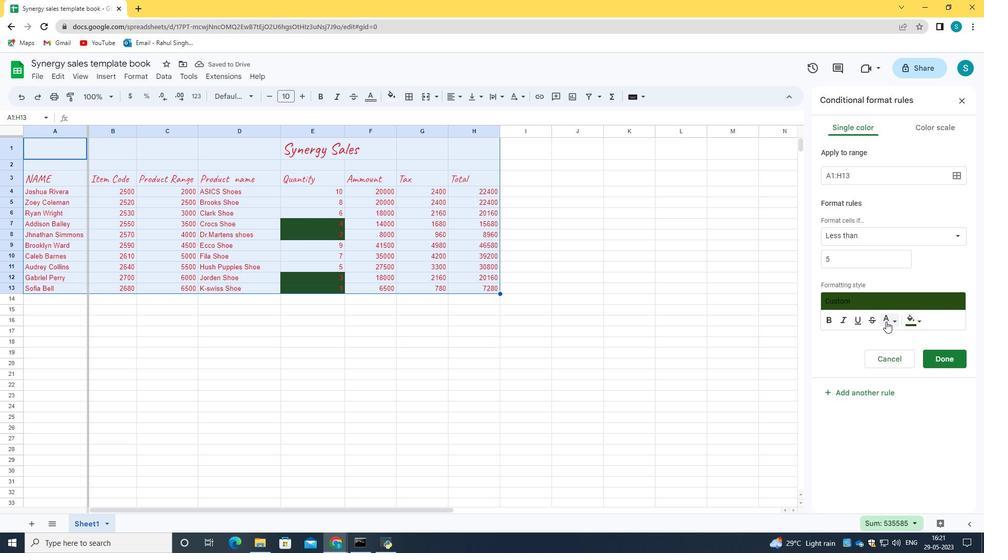 
Action: Mouse pressed left at (888, 323)
Screenshot: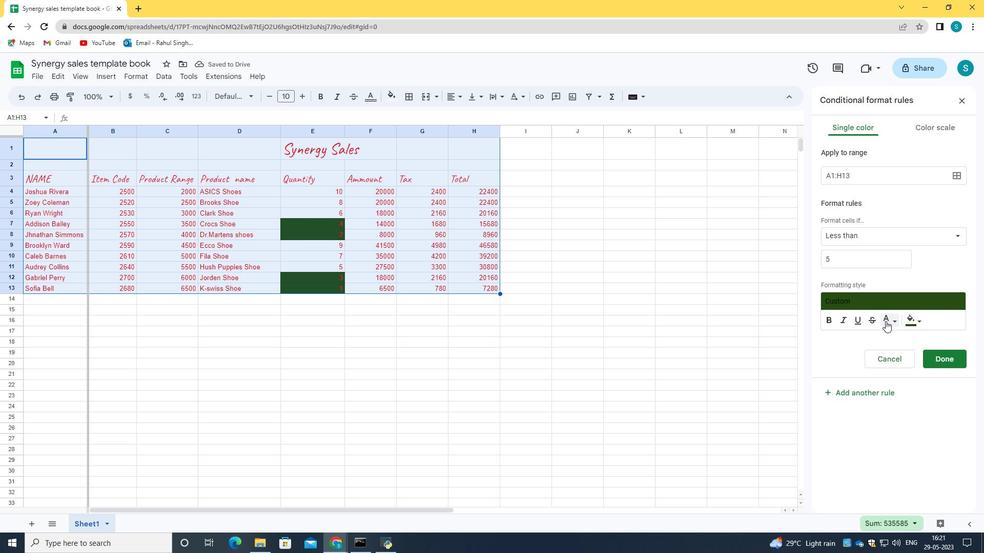 
Action: Mouse moved to (833, 429)
Screenshot: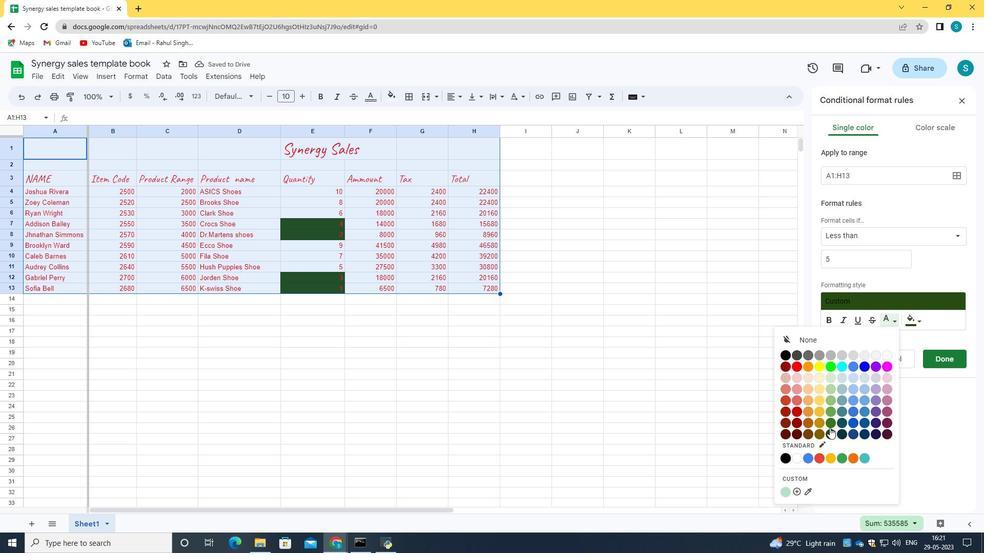 
Action: Mouse pressed left at (833, 429)
Screenshot: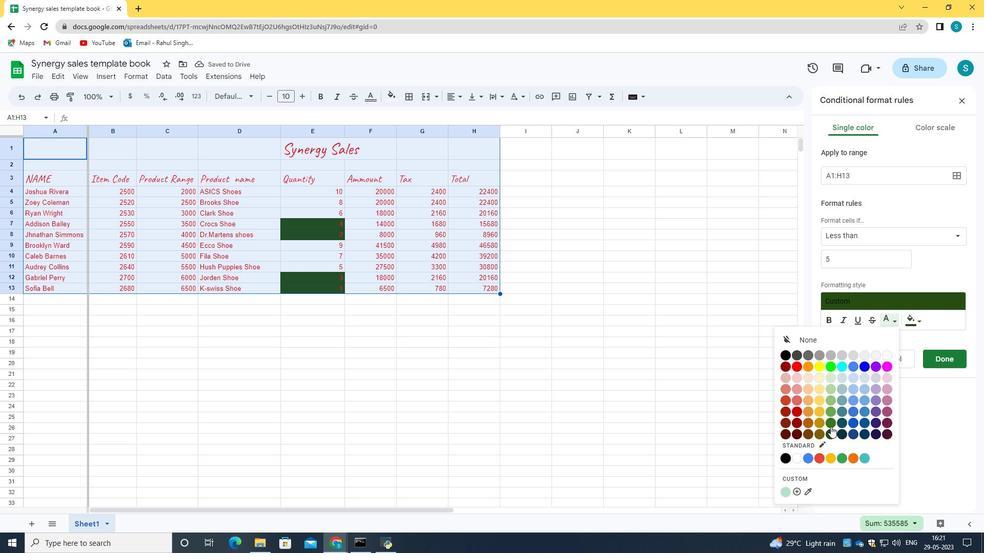 
Action: Mouse moved to (920, 322)
Screenshot: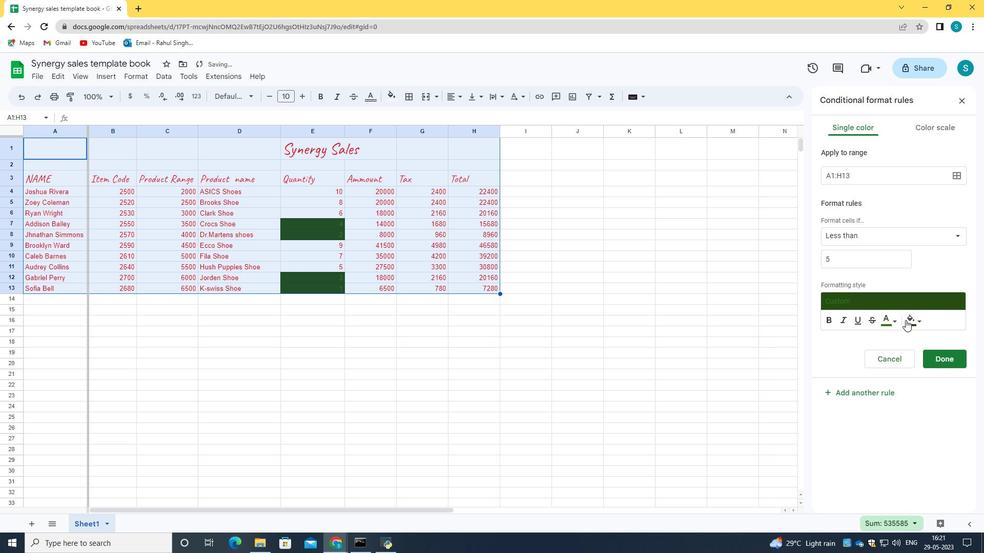 
Action: Mouse pressed left at (920, 322)
Screenshot: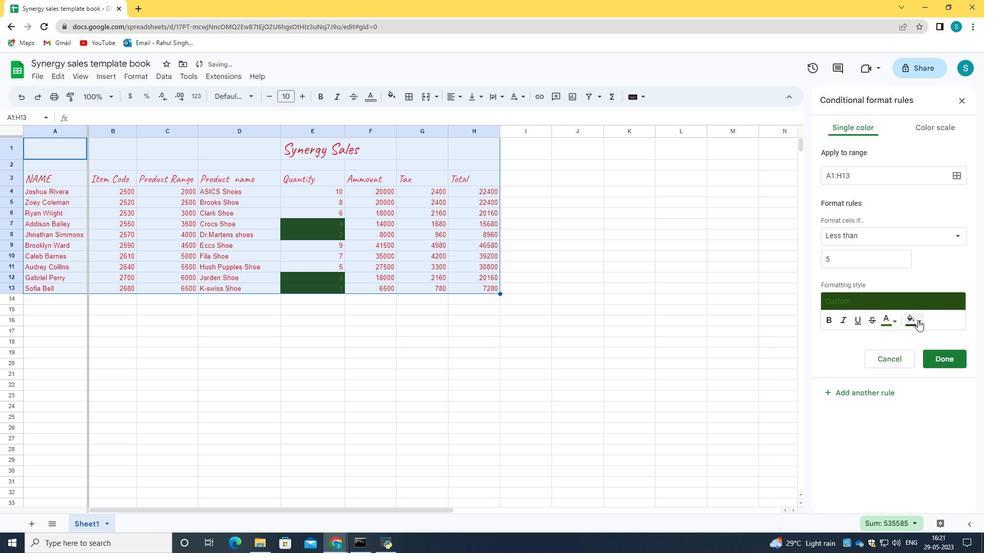 
Action: Mouse moved to (880, 319)
Screenshot: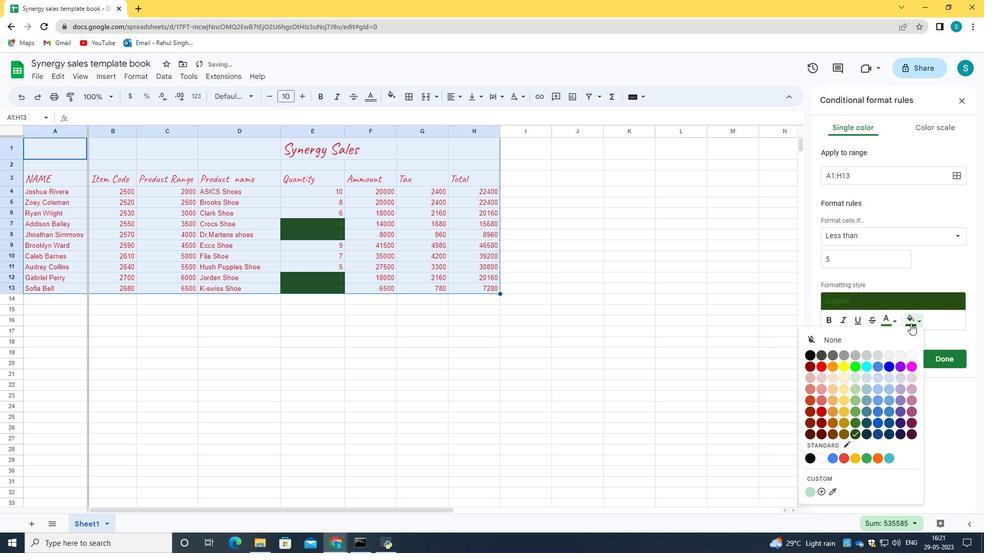 
Action: Mouse pressed left at (880, 319)
Screenshot: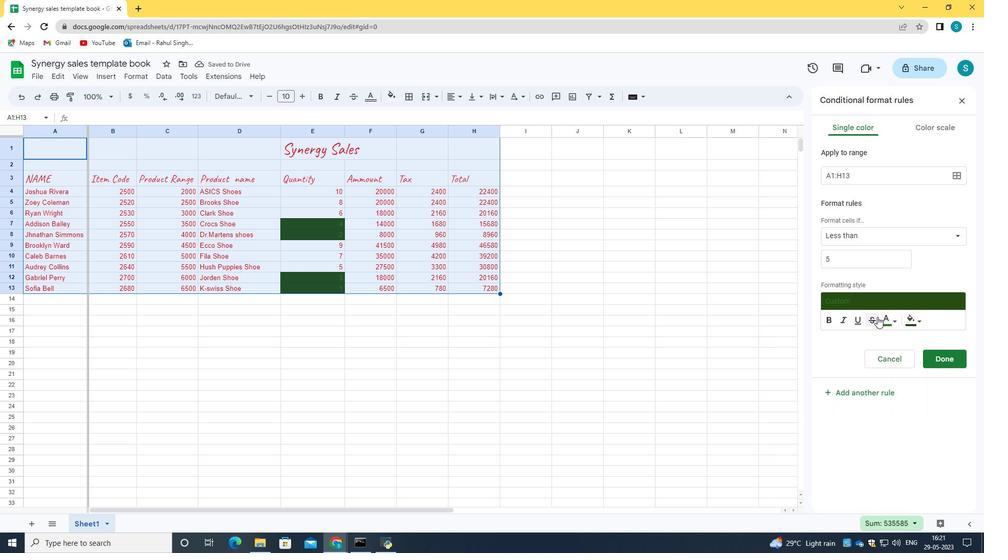 
Action: Mouse moved to (887, 320)
Screenshot: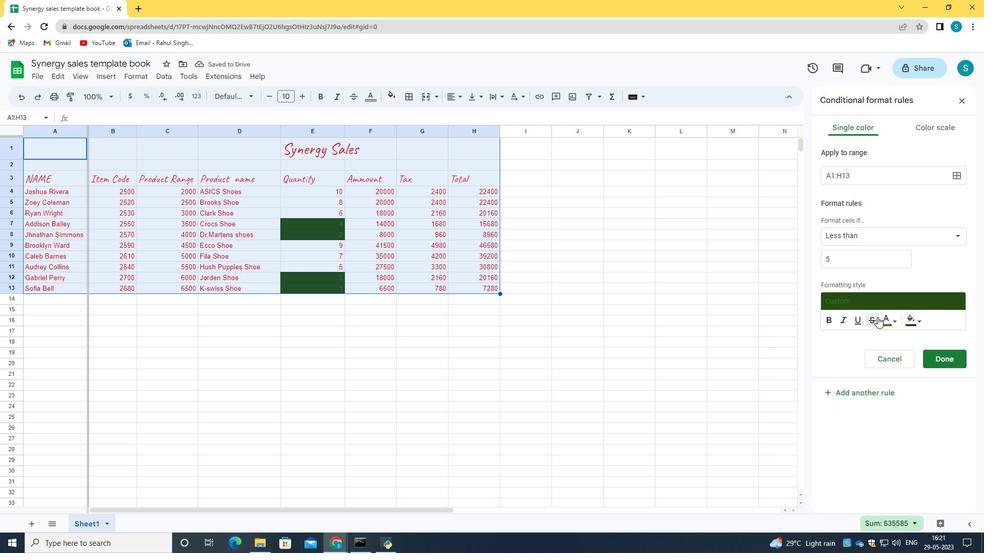 
Action: Mouse pressed left at (887, 320)
Screenshot: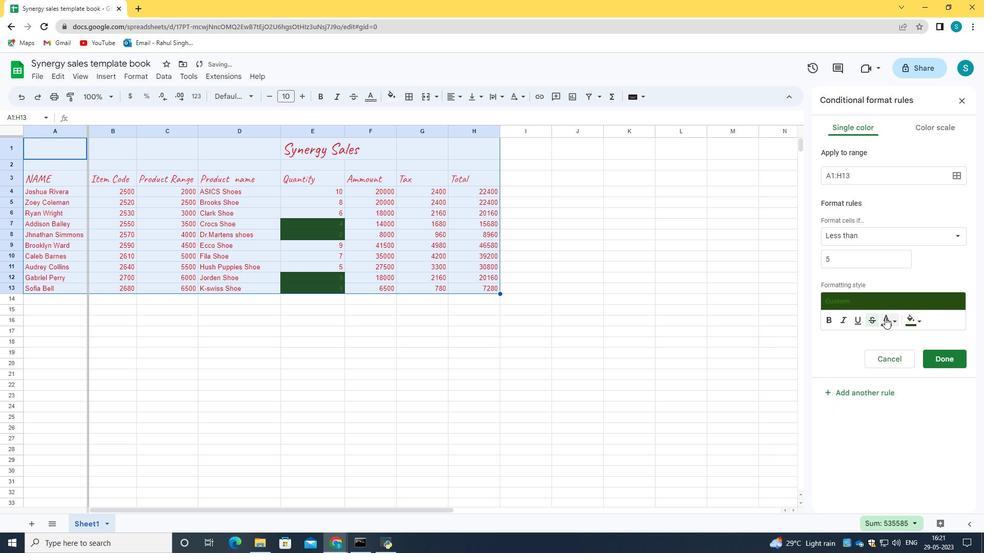 
Action: Mouse moved to (837, 414)
Screenshot: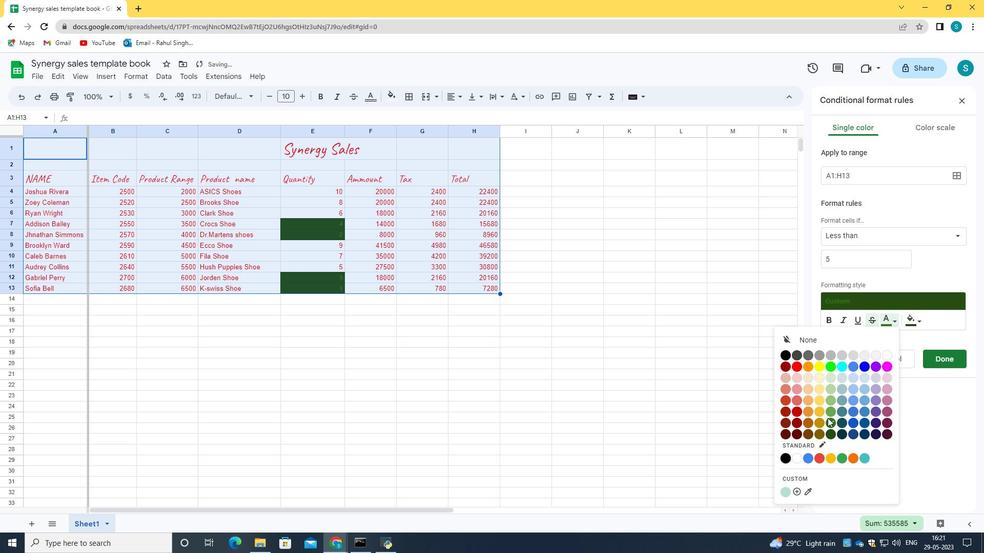 
Action: Mouse pressed left at (837, 414)
Screenshot: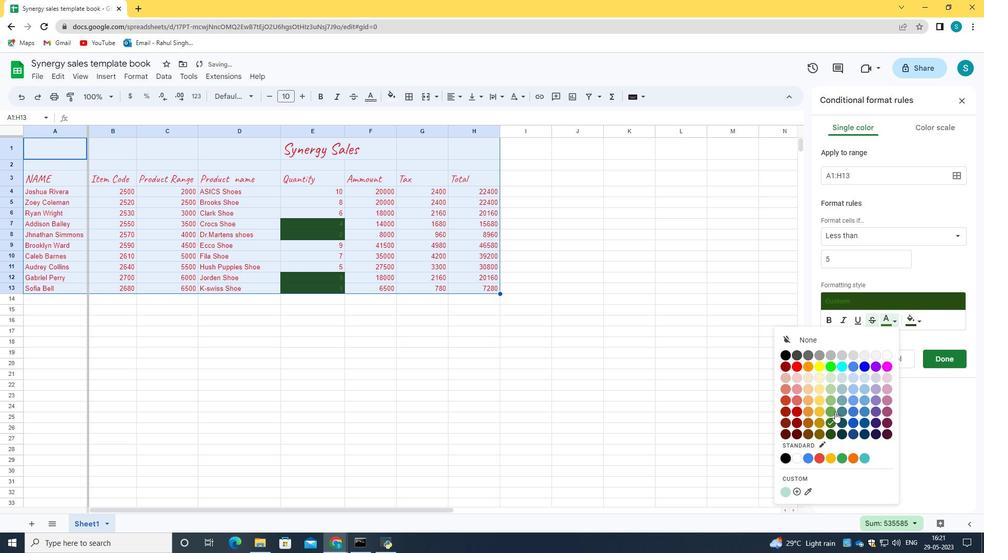 
Action: Mouse moved to (333, 228)
Screenshot: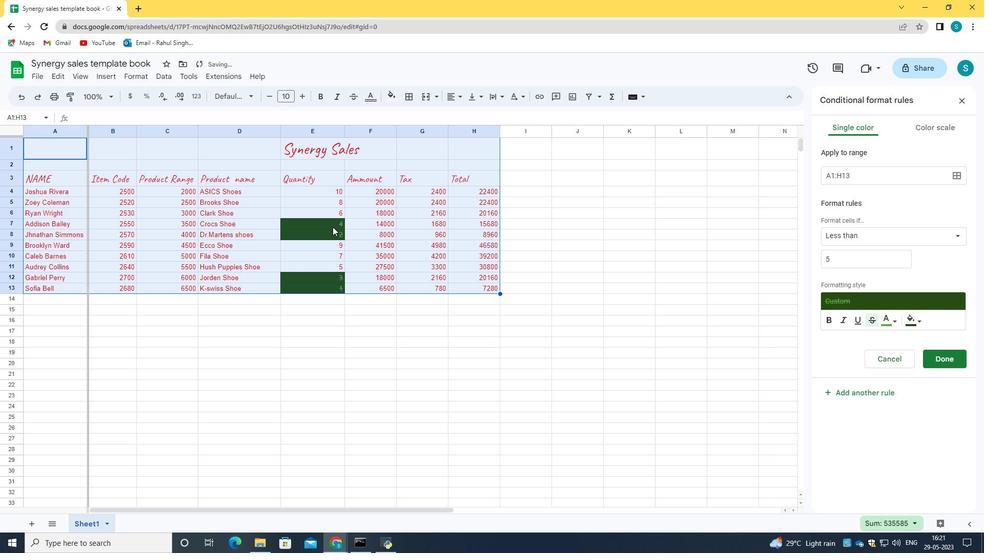 
Action: Mouse pressed left at (333, 228)
Screenshot: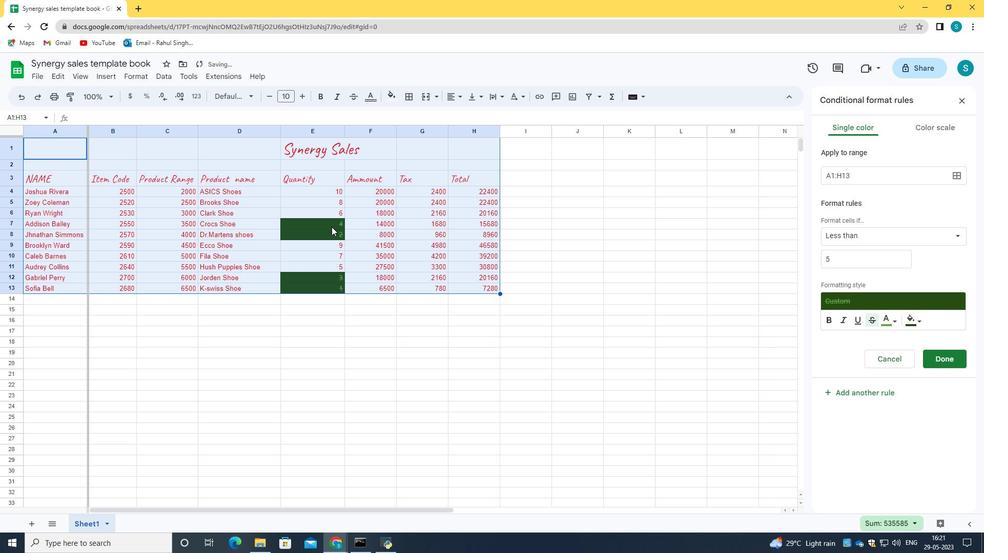 
Action: Mouse moved to (36, 146)
Screenshot: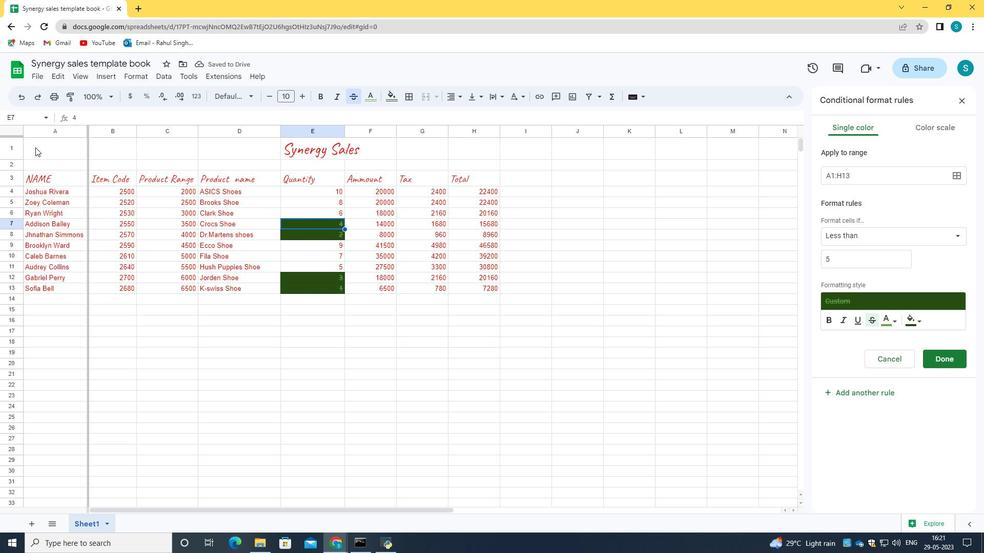 
Action: Mouse pressed left at (36, 146)
Screenshot: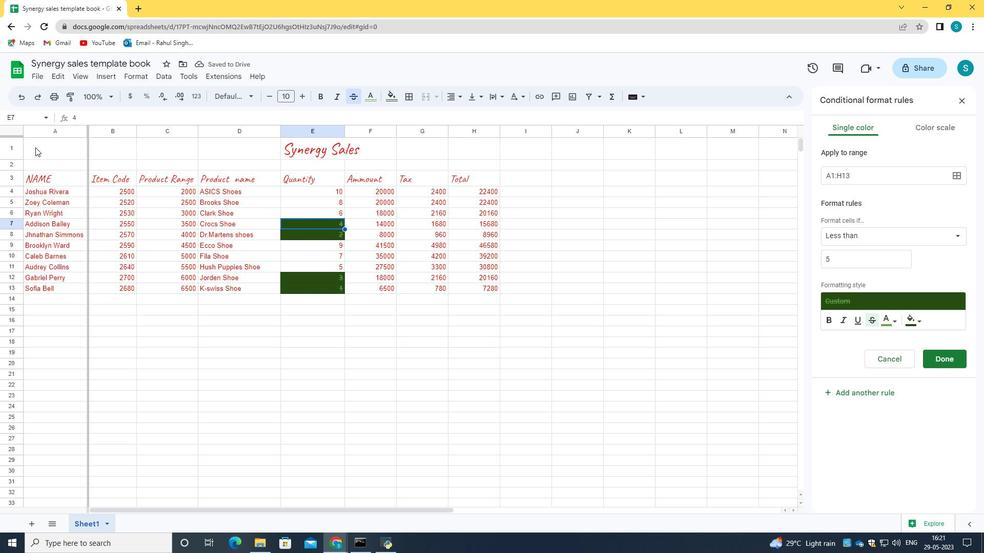 
Action: Mouse moved to (28, 168)
Screenshot: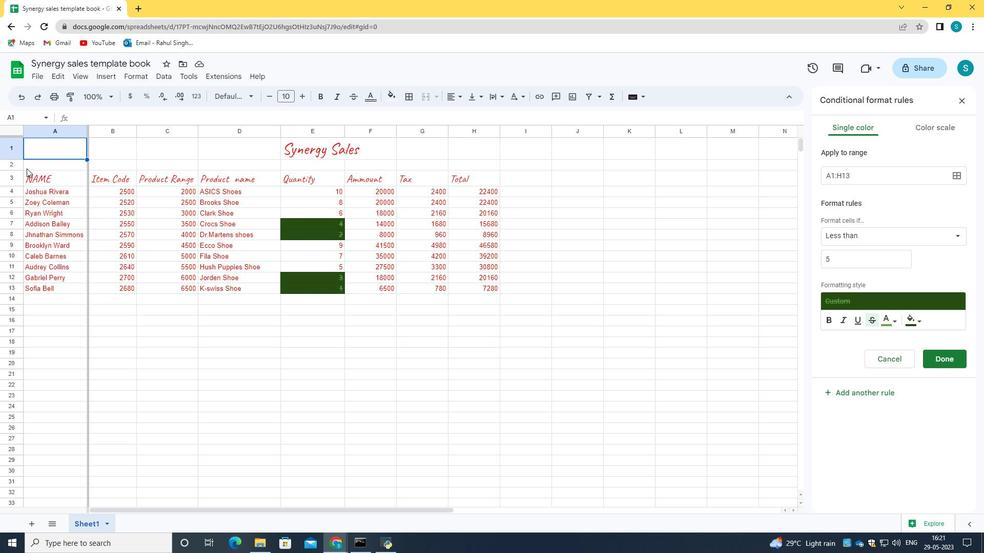 
Action: Mouse pressed left at (28, 168)
Screenshot: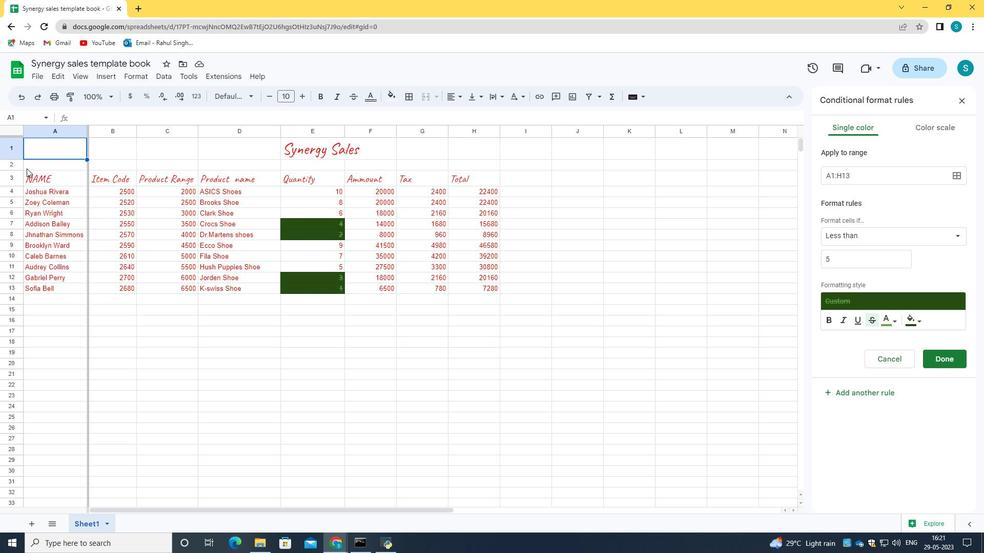 
Action: Mouse moved to (891, 320)
Screenshot: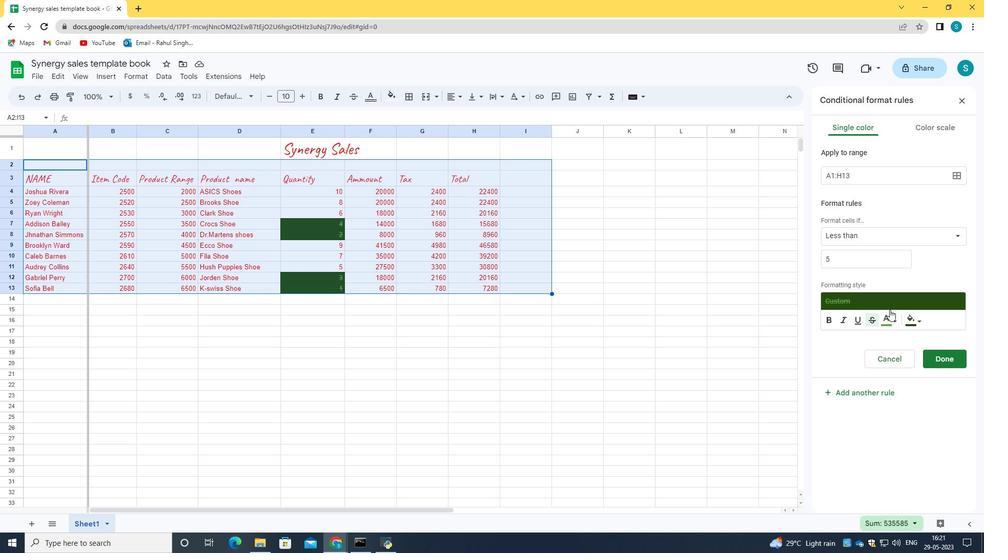 
Action: Mouse pressed left at (891, 320)
Screenshot: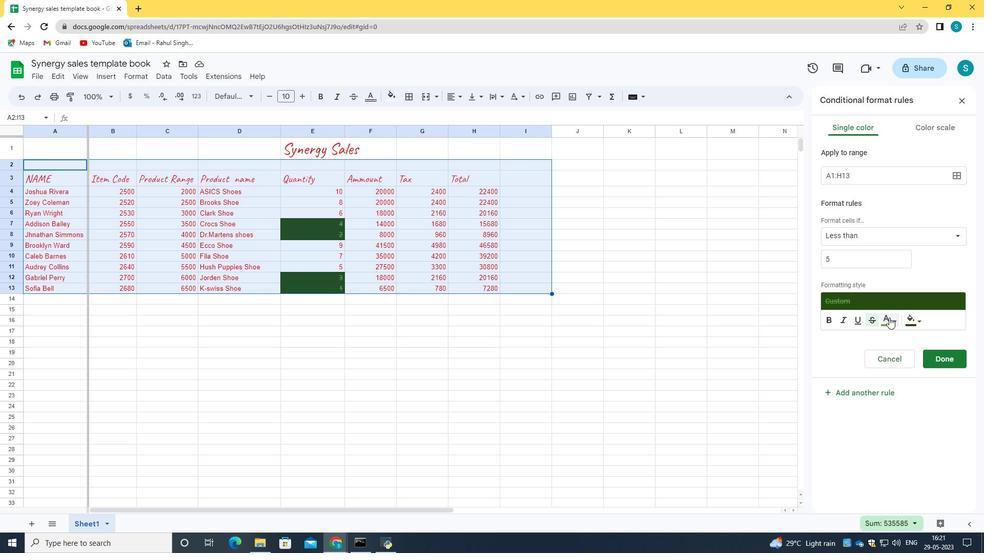 
Action: Mouse moved to (855, 461)
Screenshot: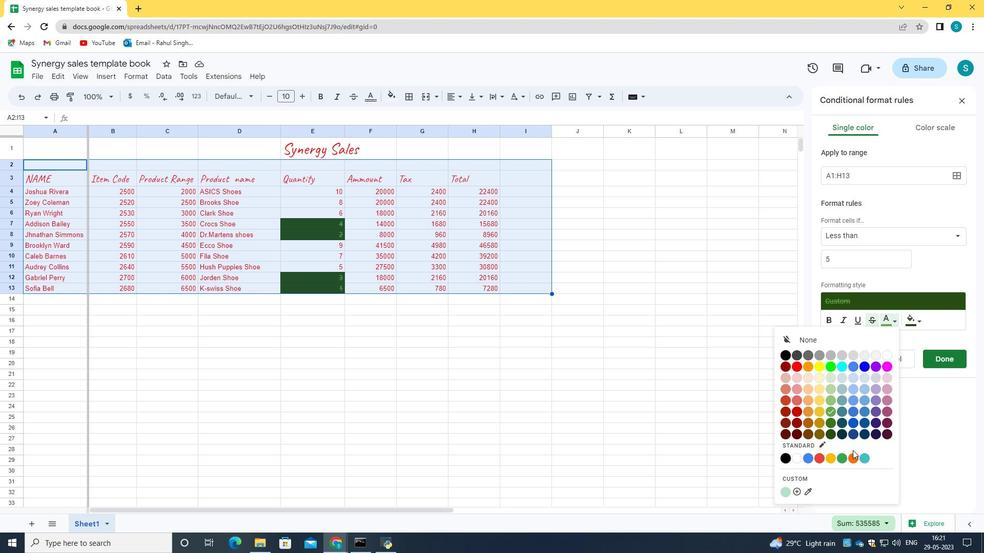 
Action: Mouse pressed left at (855, 461)
Screenshot: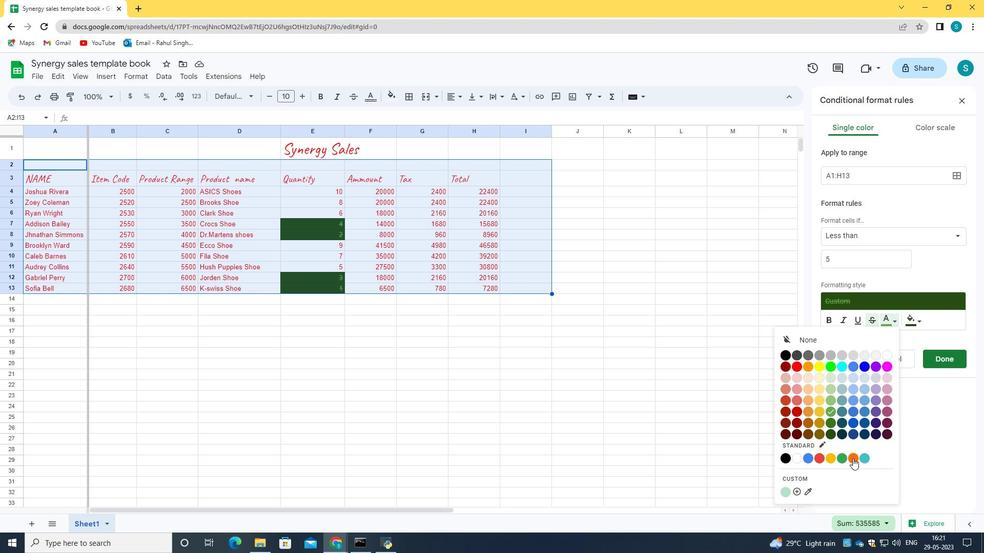 
Action: Mouse moved to (846, 300)
Screenshot: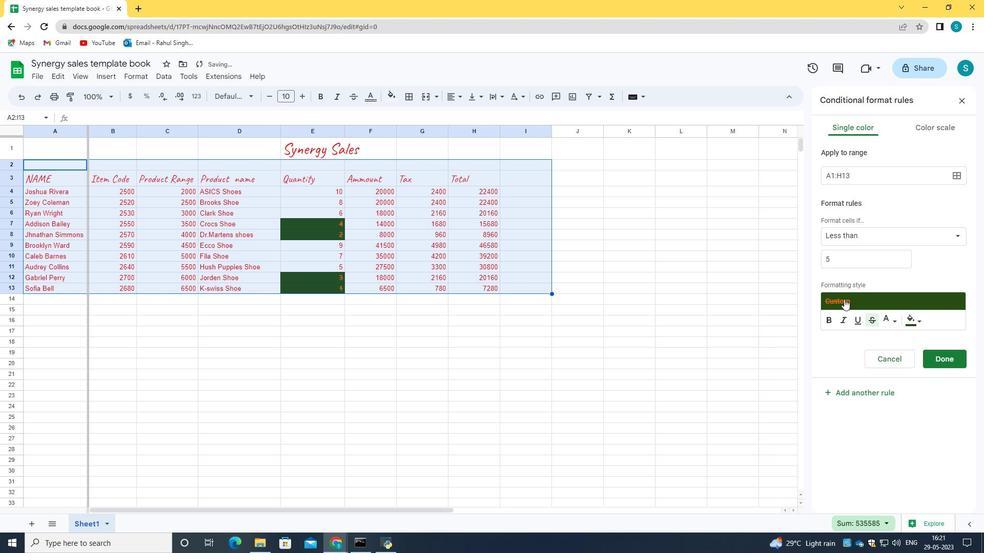 
Action: Mouse pressed left at (846, 300)
Screenshot: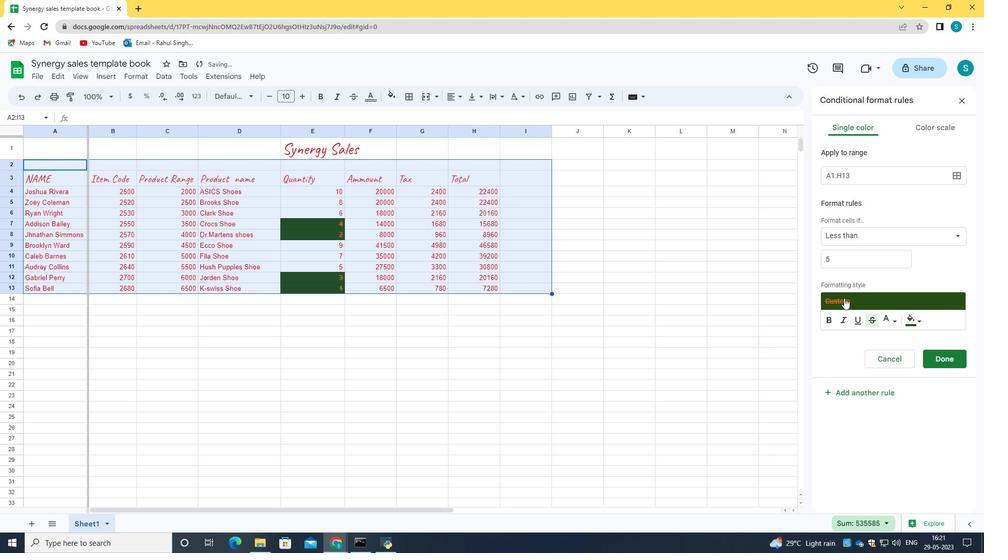 
Action: Mouse moved to (864, 397)
Screenshot: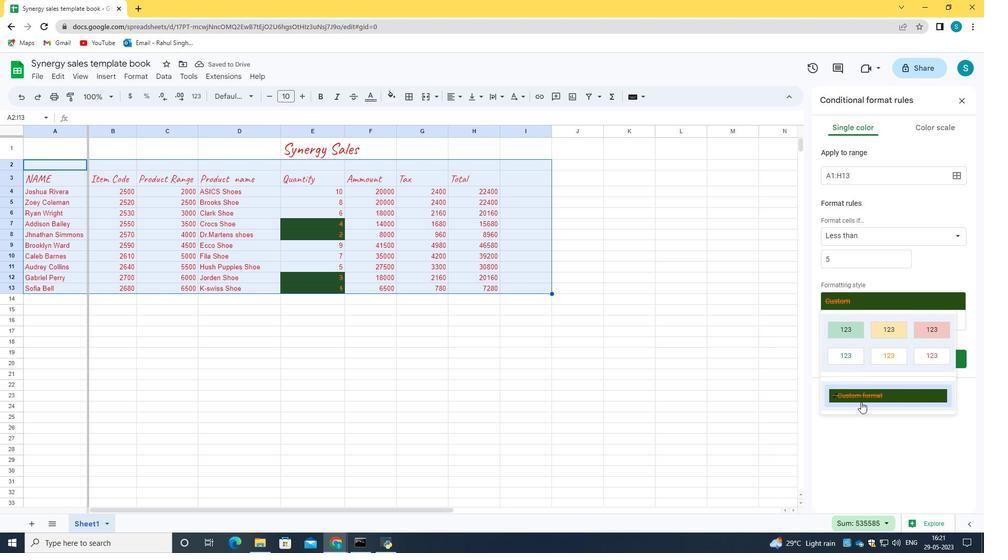 
Action: Mouse pressed left at (864, 397)
Screenshot: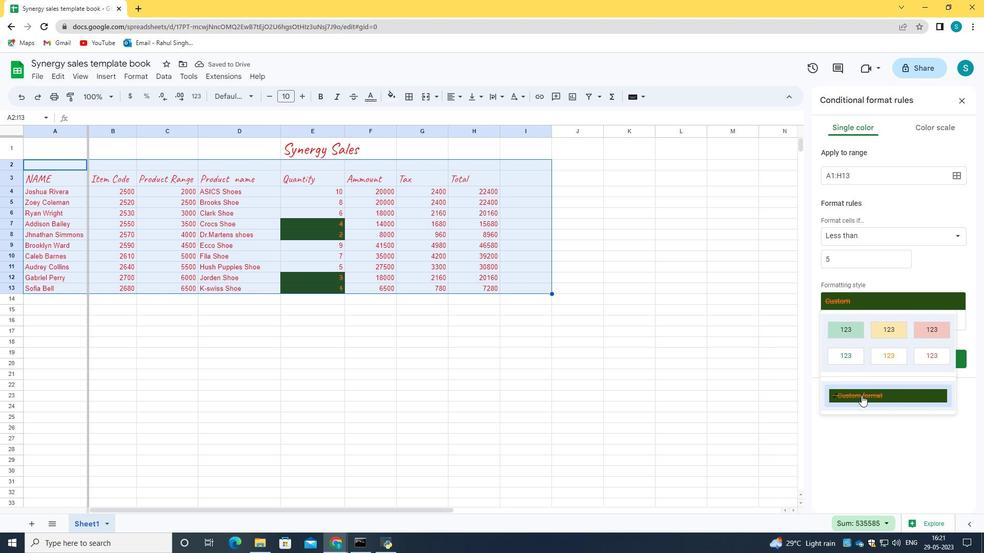 
Action: Mouse moved to (916, 320)
Screenshot: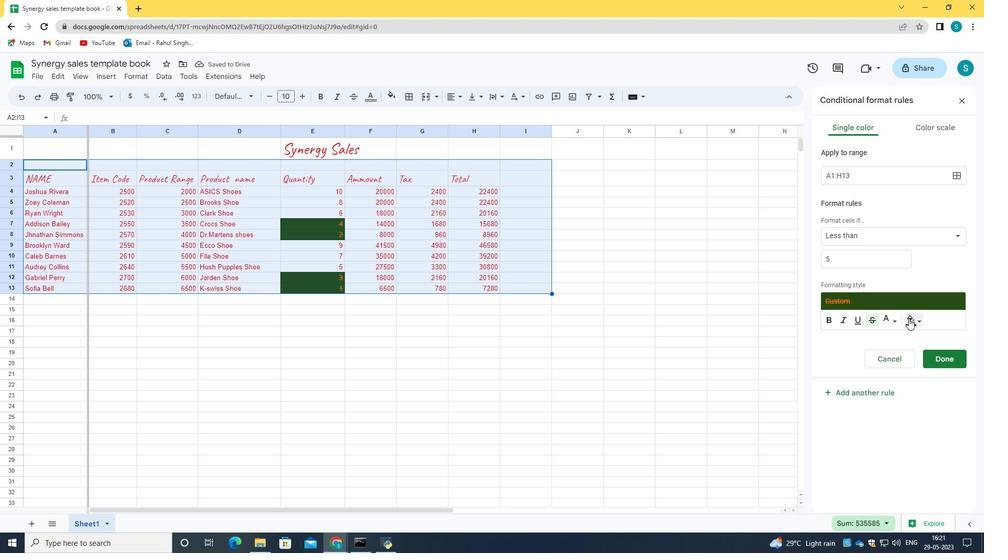 
Action: Mouse pressed left at (916, 320)
Screenshot: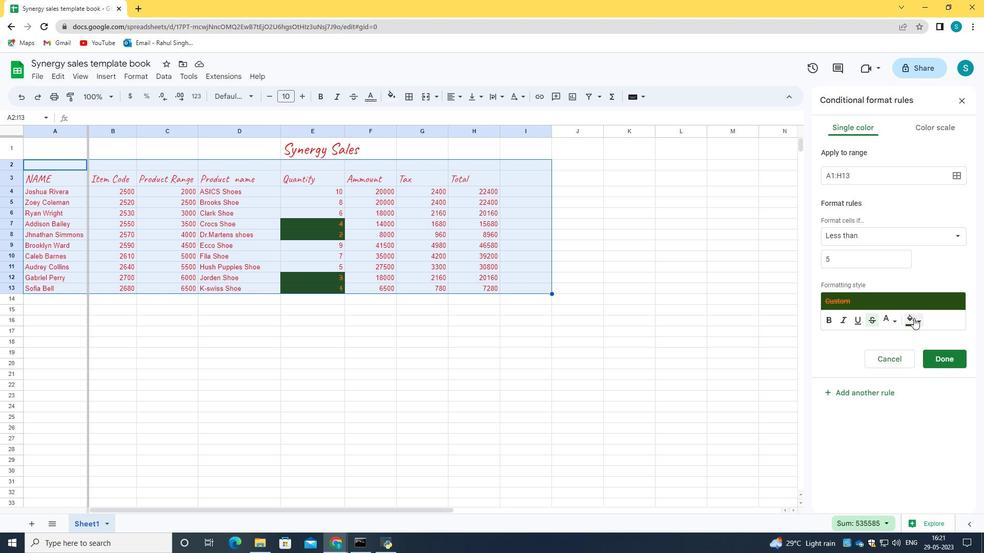 
Action: Mouse moved to (862, 418)
Screenshot: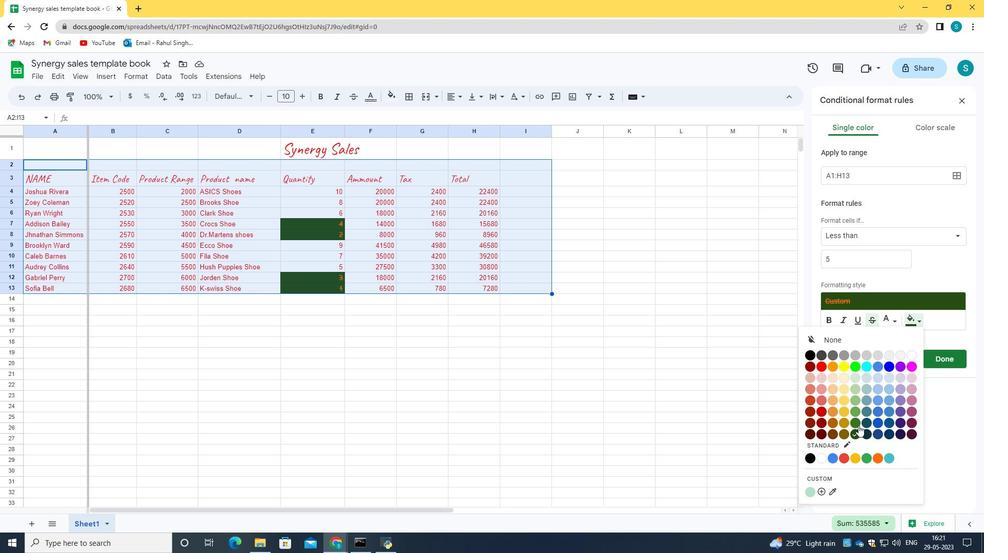 
Action: Mouse pressed left at (862, 418)
Screenshot: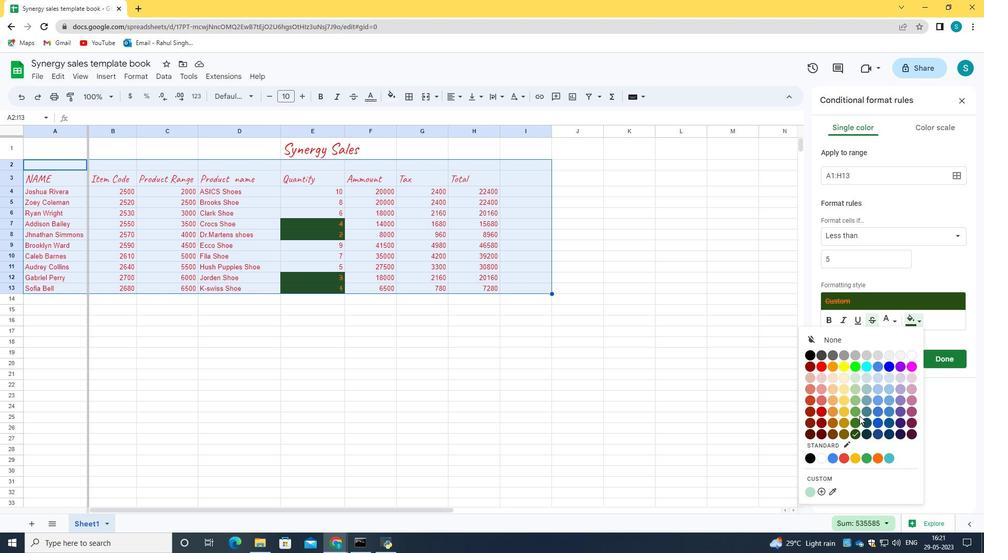 
Action: Mouse moved to (914, 320)
Screenshot: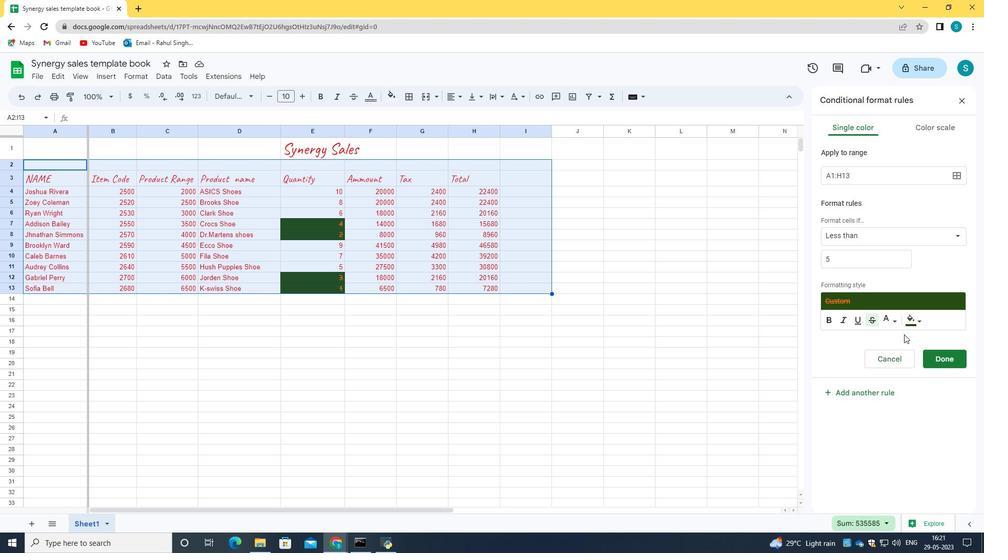 
Action: Mouse pressed left at (914, 320)
Screenshot: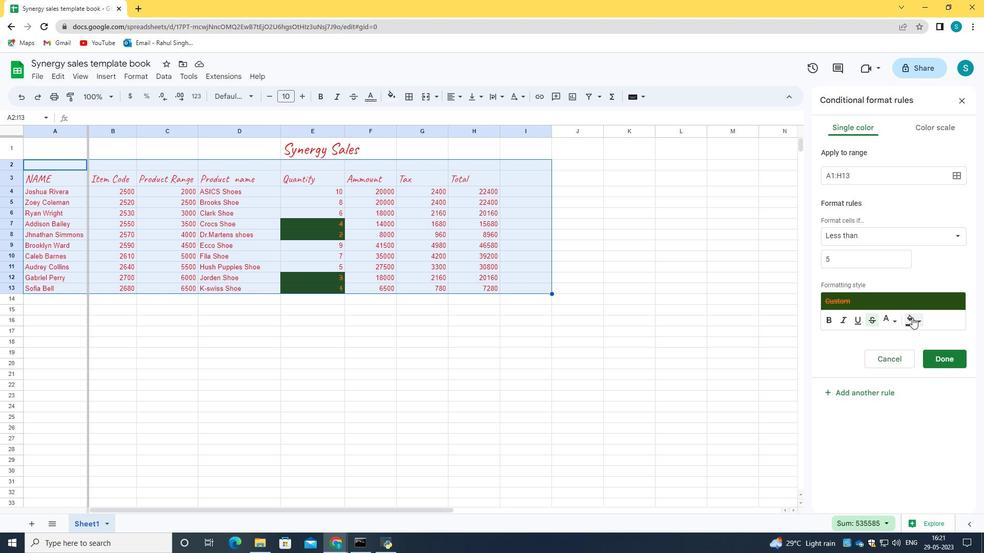 
Action: Mouse moved to (880, 460)
Screenshot: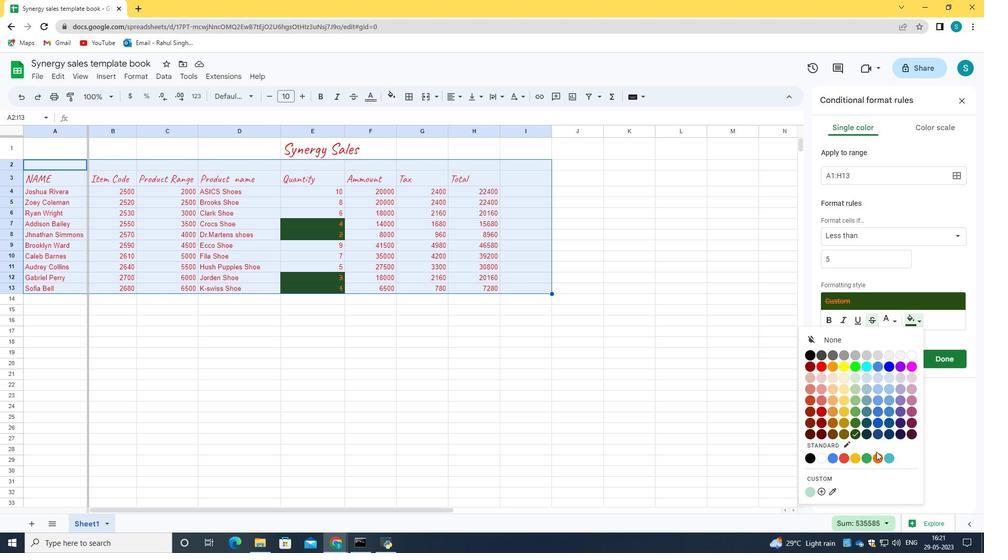 
Action: Mouse pressed left at (880, 460)
Screenshot: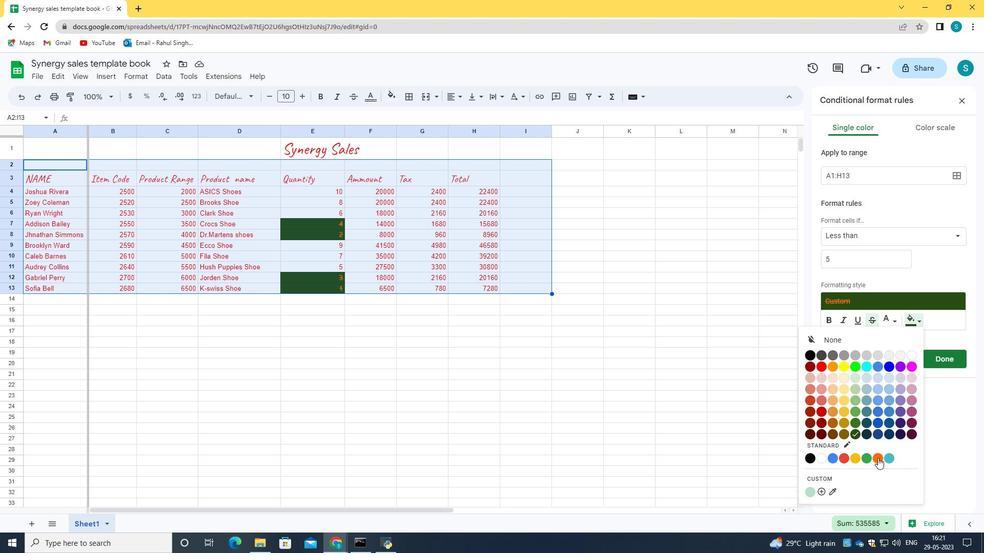 
Action: Mouse moved to (914, 324)
Screenshot: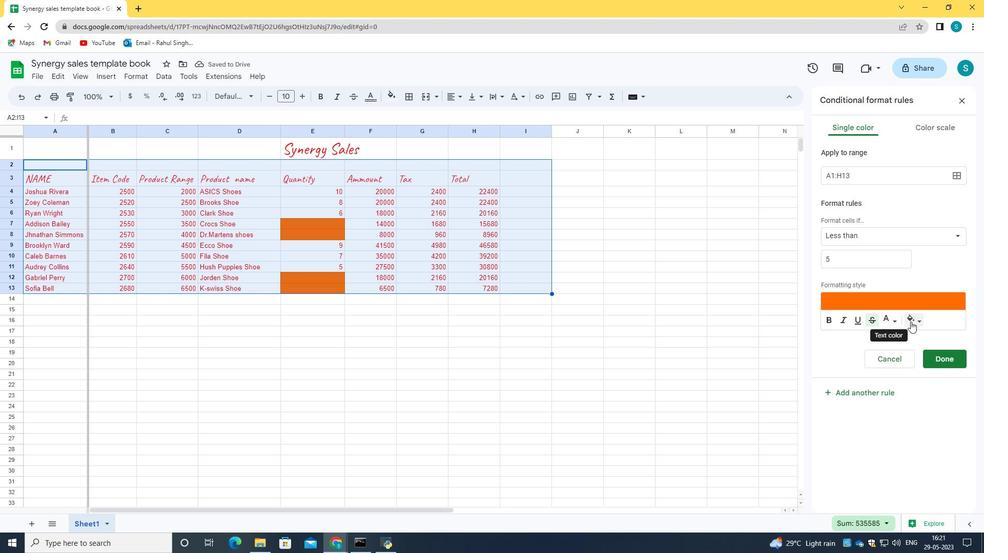 
Action: Mouse pressed left at (914, 324)
Screenshot: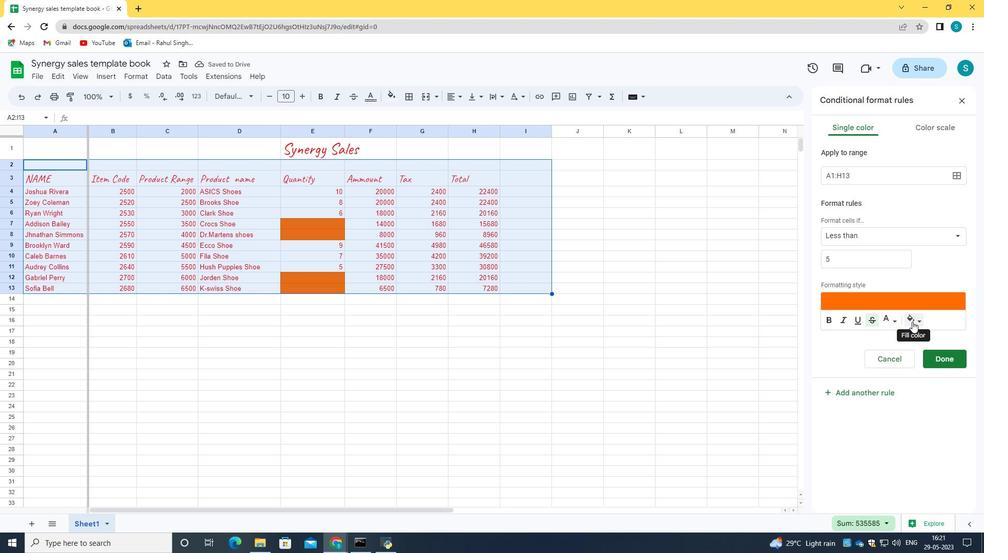 
Action: Mouse moved to (857, 437)
Screenshot: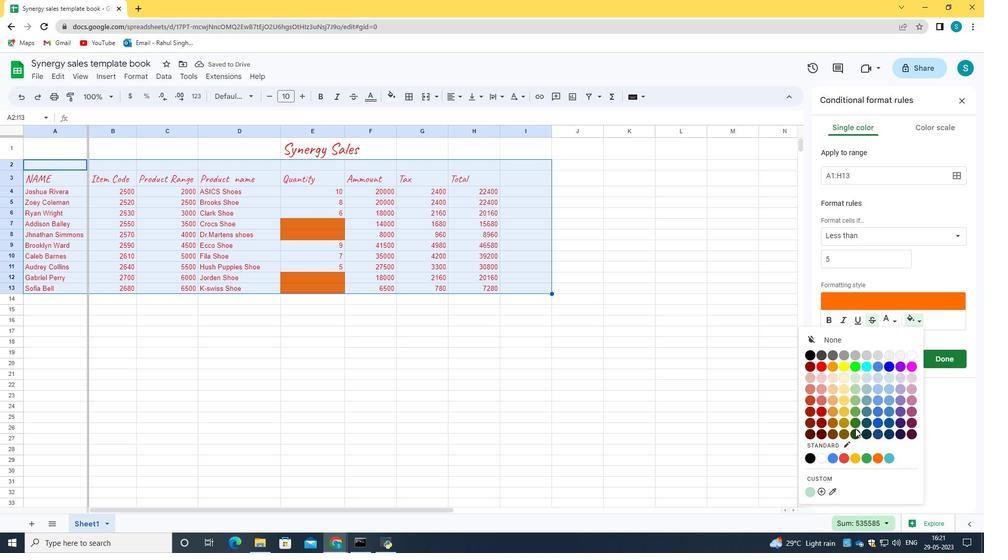 
Action: Mouse pressed left at (857, 437)
Screenshot: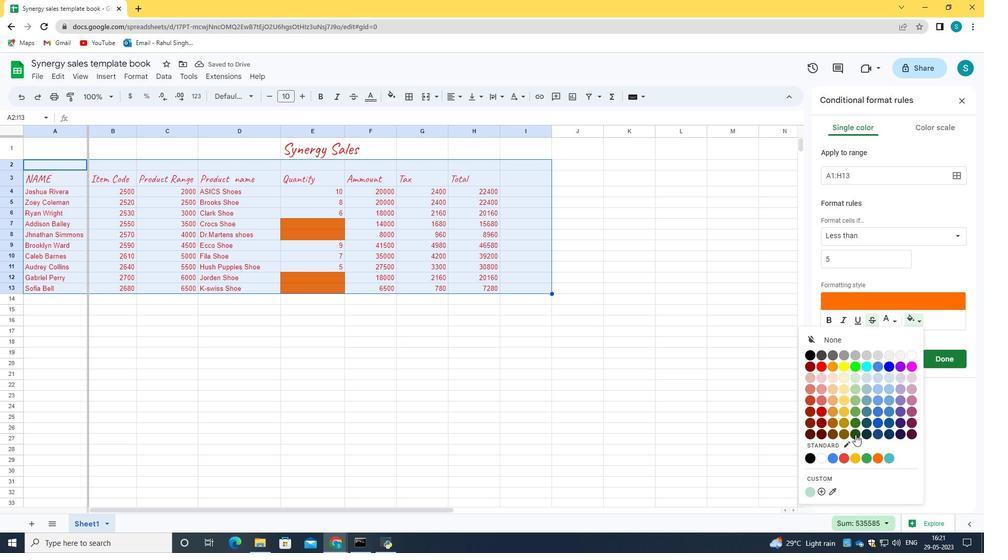 
Action: Mouse moved to (575, 171)
Screenshot: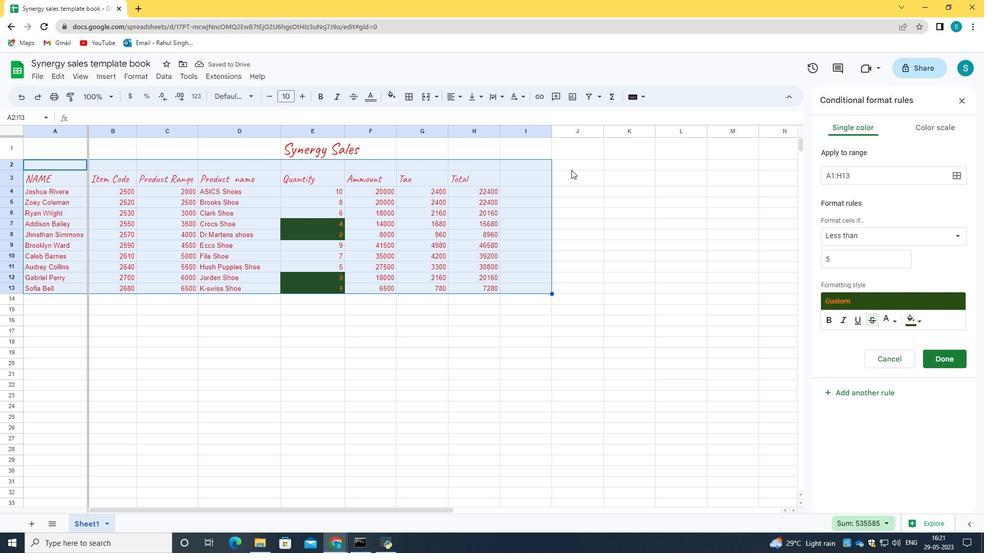 
Action: Mouse pressed left at (575, 171)
Screenshot: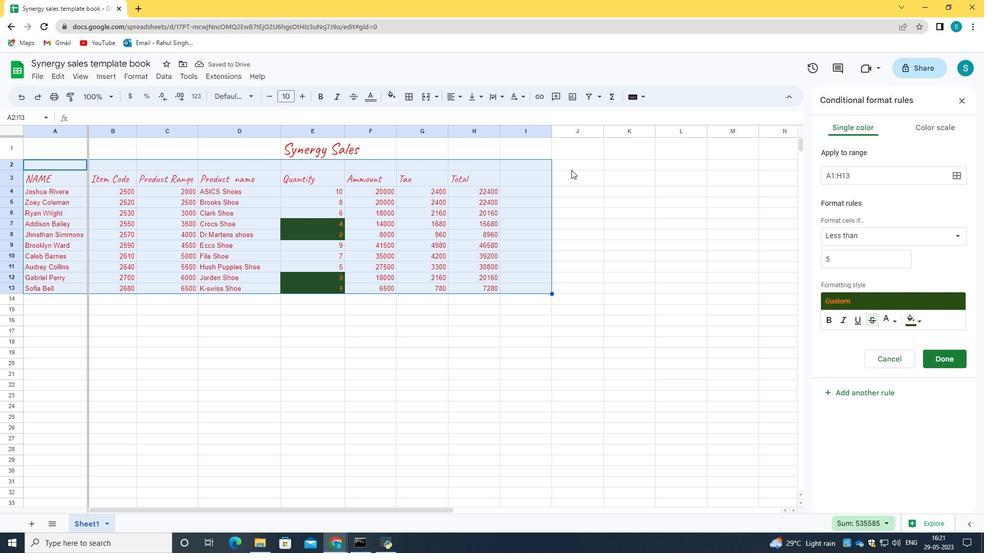 
Action: Mouse moved to (374, 206)
Screenshot: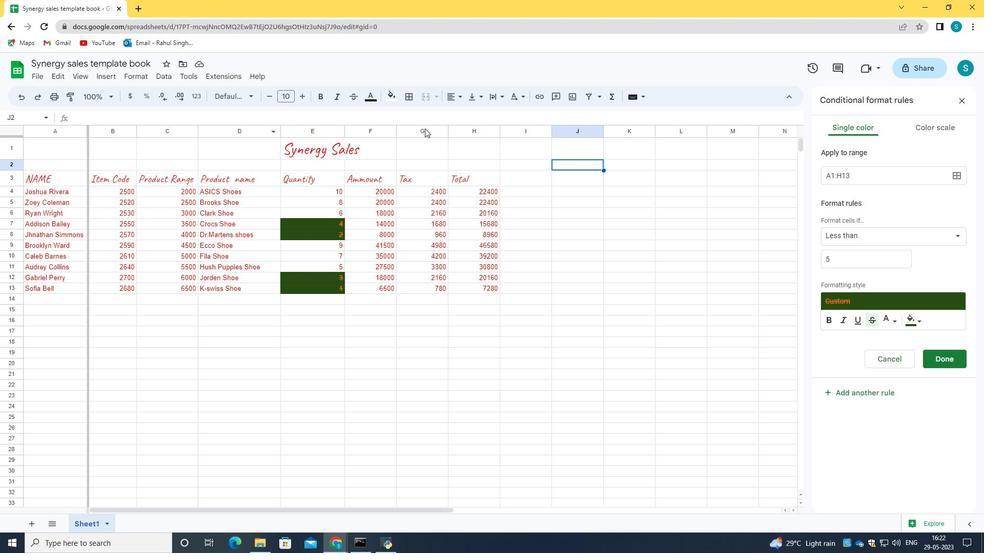 
